 Task: Assign nikrathi889@gmail.com as Assignee of Issue Issue0000000049 in Backlog  in Scrum Project Project0000000010 in Jira. Assign nikrathi889@gmail.com as Assignee of Issue Issue0000000050 in Backlog  in Scrum Project Project0000000010 in Jira. Create a Sprint called Sprint0000000025 in Scrum Project Project0000000009 in Jira. Create a Sprint called Sprint0000000026 in Scrum Project Project0000000009 in Jira. Create a Sprint called Sprint0000000027 in Scrum Project Project0000000009 in Jira
Action: Mouse moved to (352, 435)
Screenshot: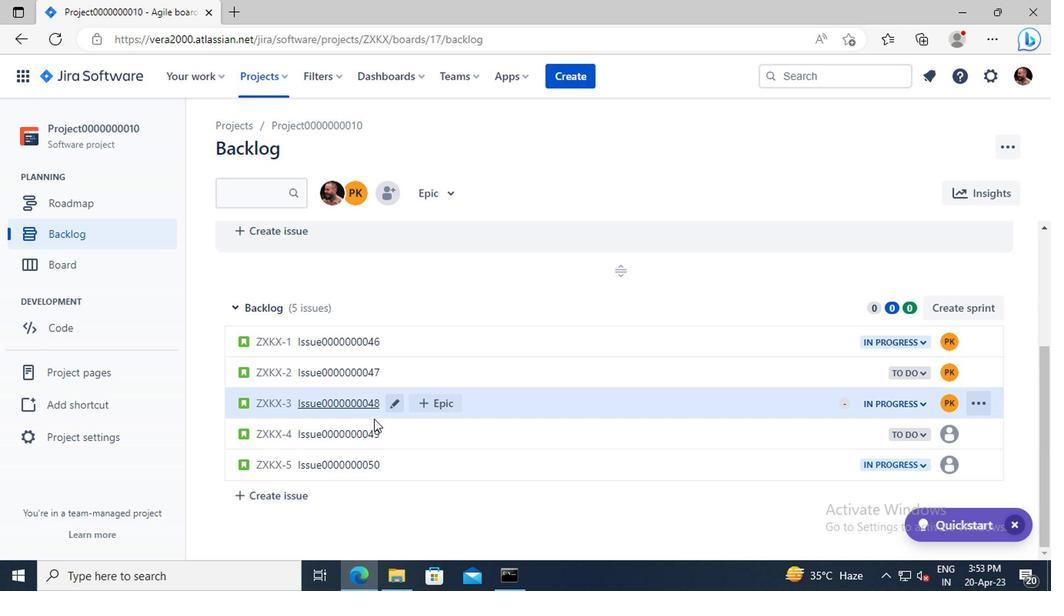 
Action: Mouse pressed left at (352, 435)
Screenshot: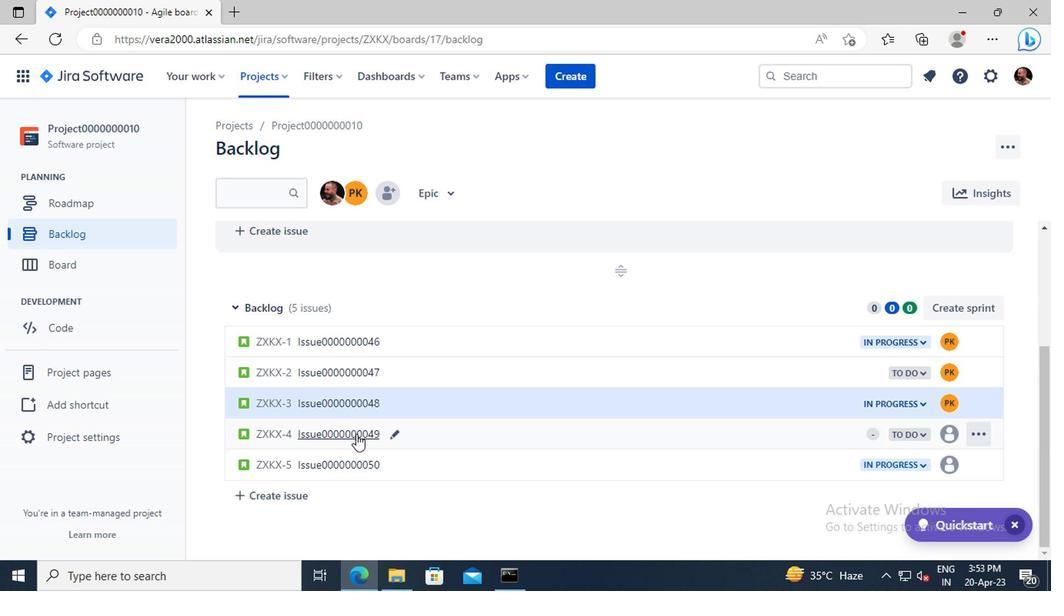 
Action: Mouse moved to (870, 313)
Screenshot: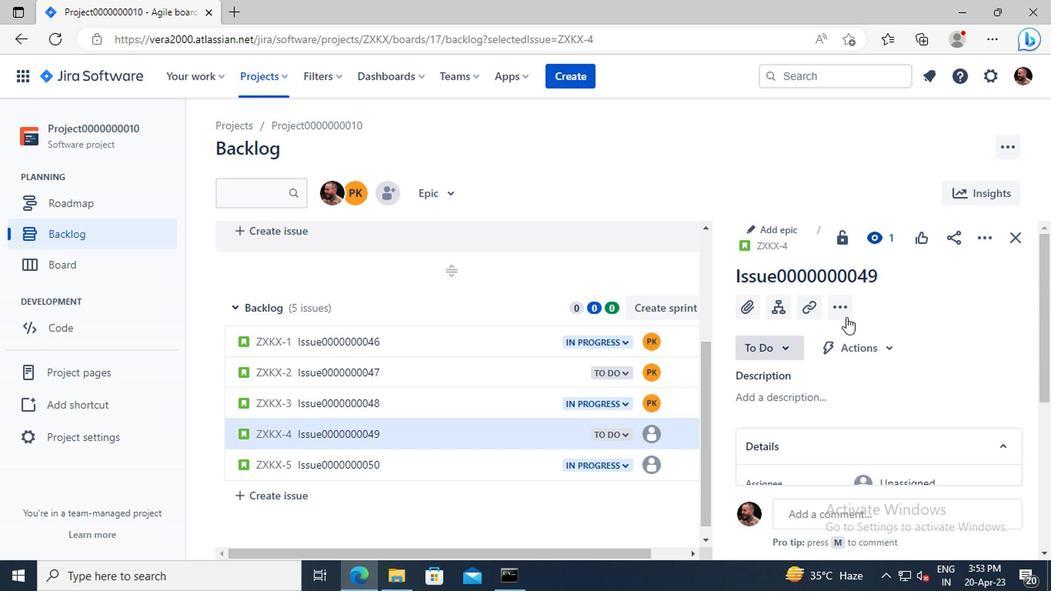 
Action: Mouse scrolled (870, 312) with delta (0, -1)
Screenshot: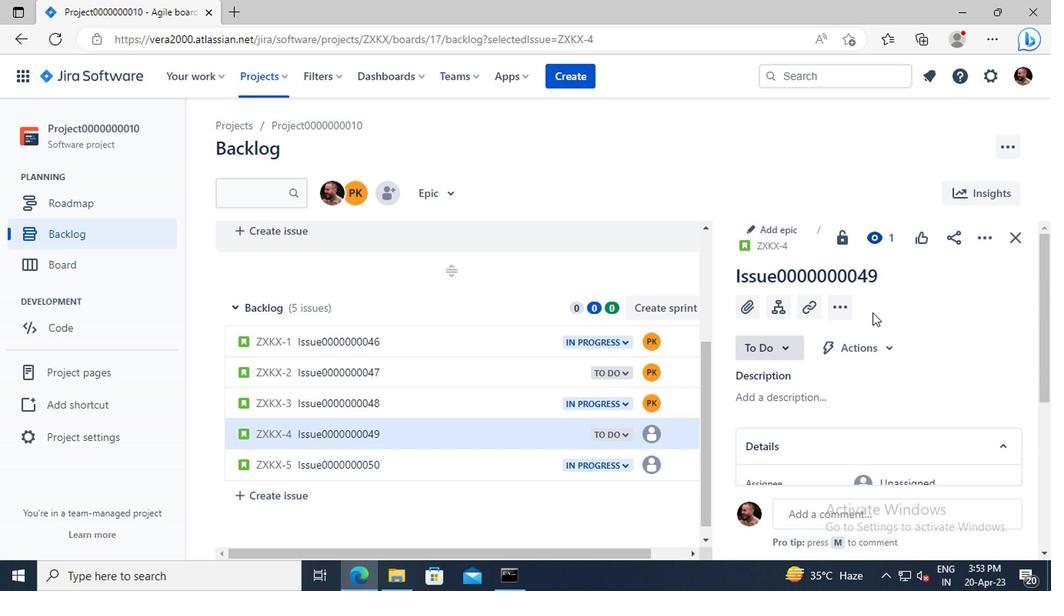 
Action: Mouse scrolled (870, 312) with delta (0, -1)
Screenshot: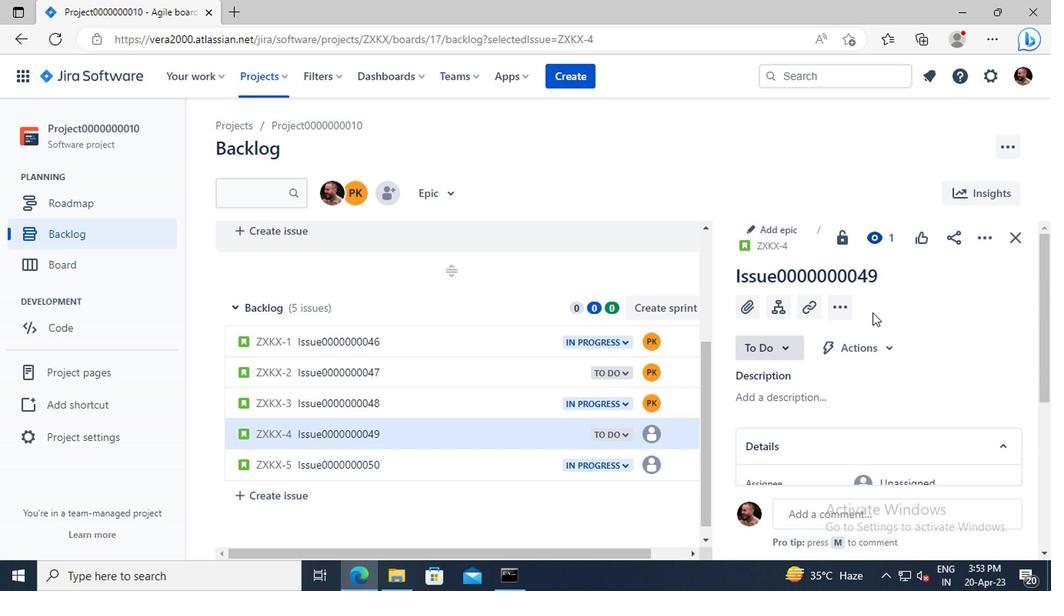 
Action: Mouse scrolled (870, 312) with delta (0, -1)
Screenshot: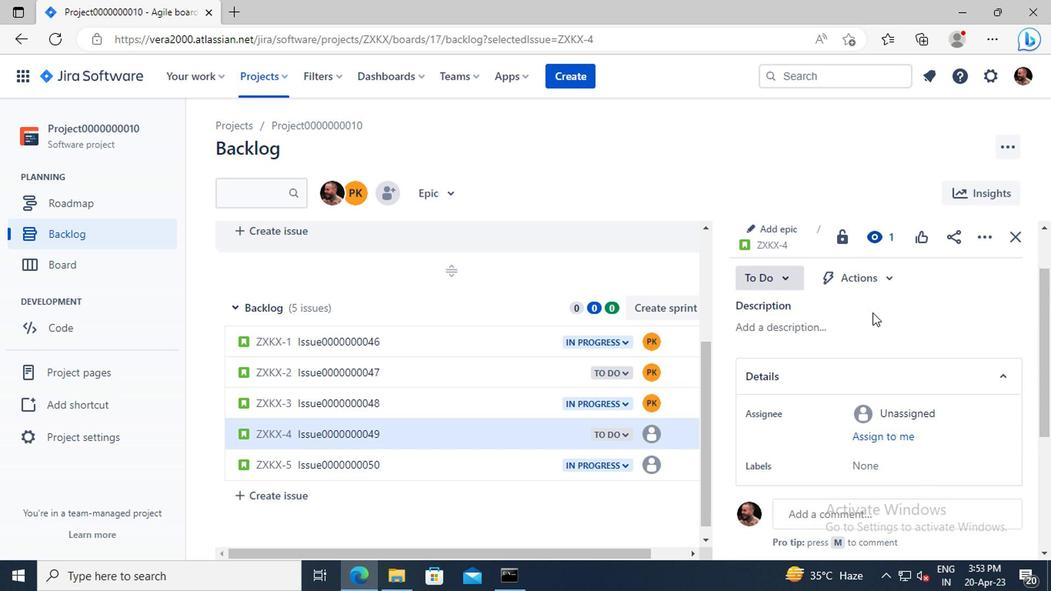 
Action: Mouse moved to (880, 330)
Screenshot: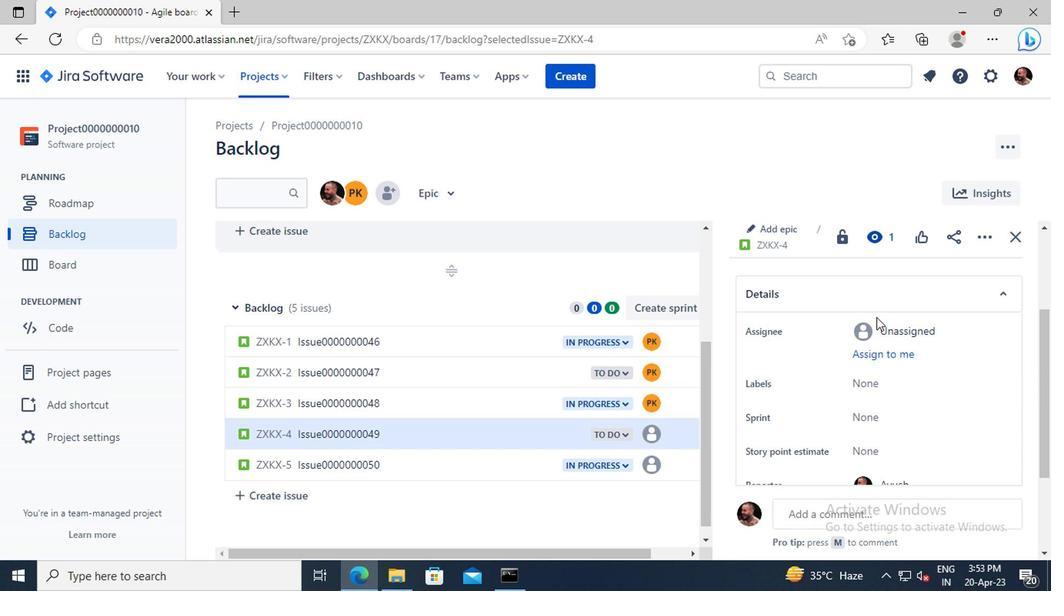 
Action: Mouse pressed left at (880, 330)
Screenshot: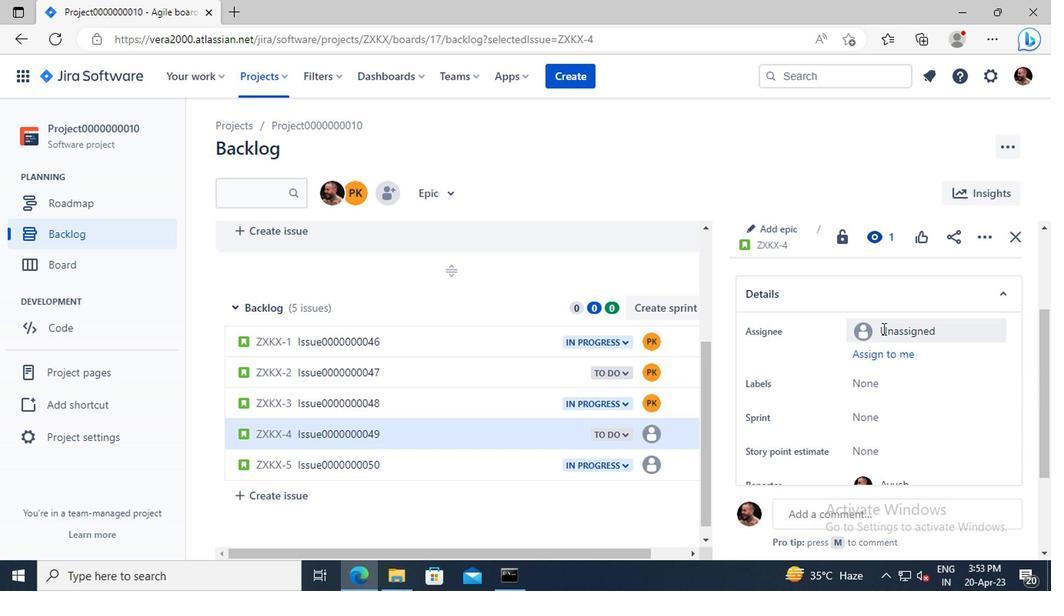 
Action: Key pressed nikhil
Screenshot: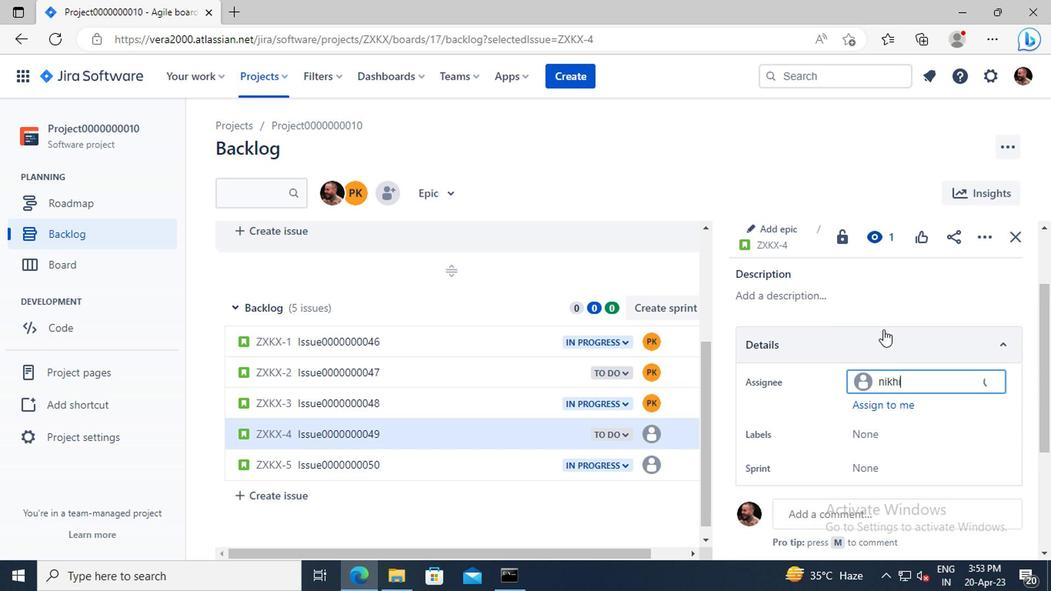 
Action: Mouse moved to (911, 421)
Screenshot: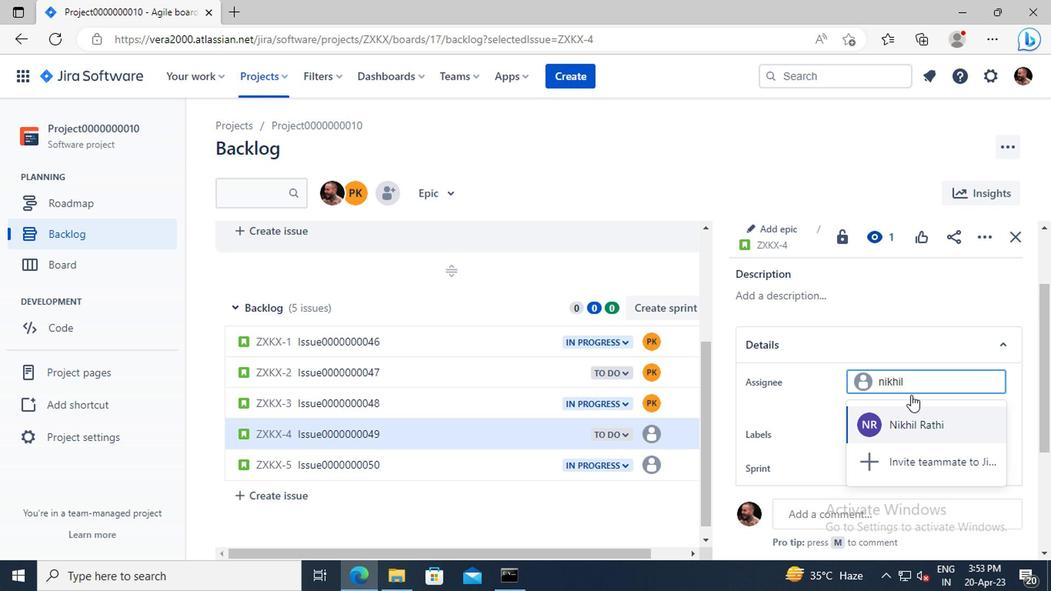 
Action: Mouse pressed left at (911, 421)
Screenshot: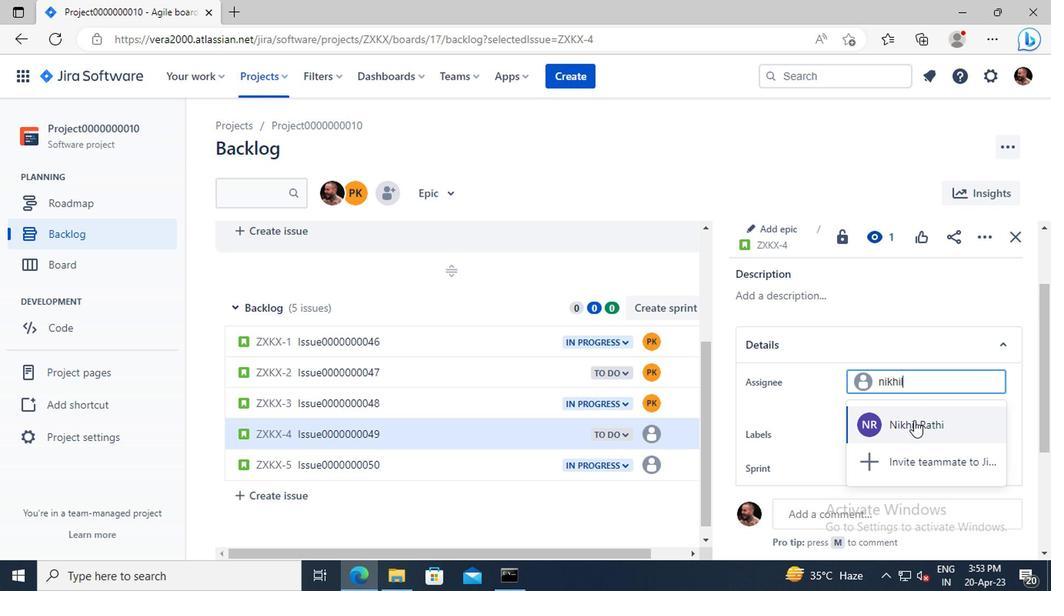 
Action: Mouse moved to (343, 465)
Screenshot: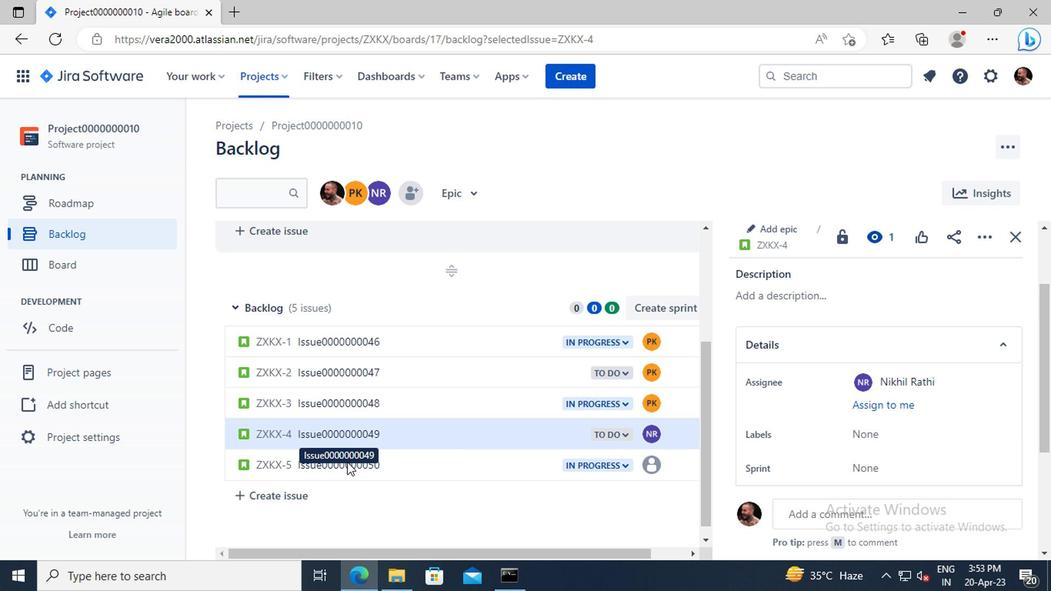 
Action: Mouse pressed left at (343, 465)
Screenshot: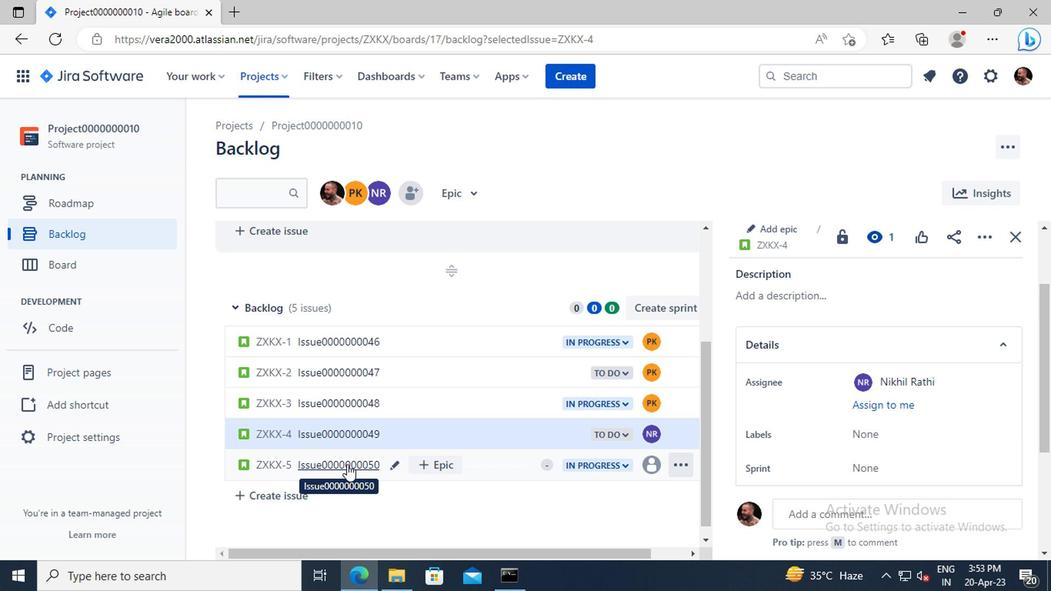 
Action: Mouse moved to (834, 345)
Screenshot: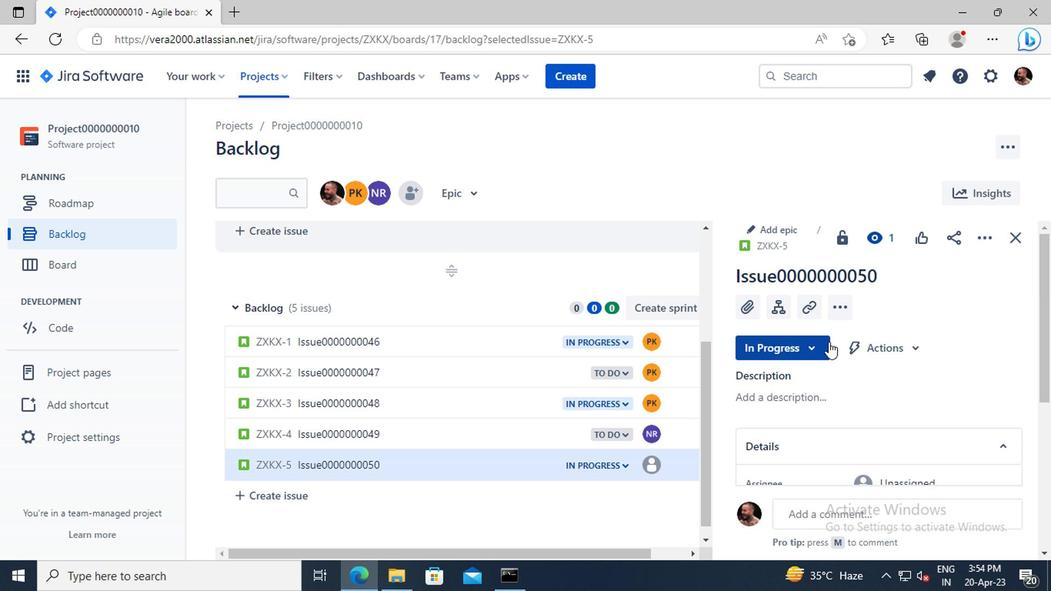 
Action: Mouse scrolled (834, 345) with delta (0, 0)
Screenshot: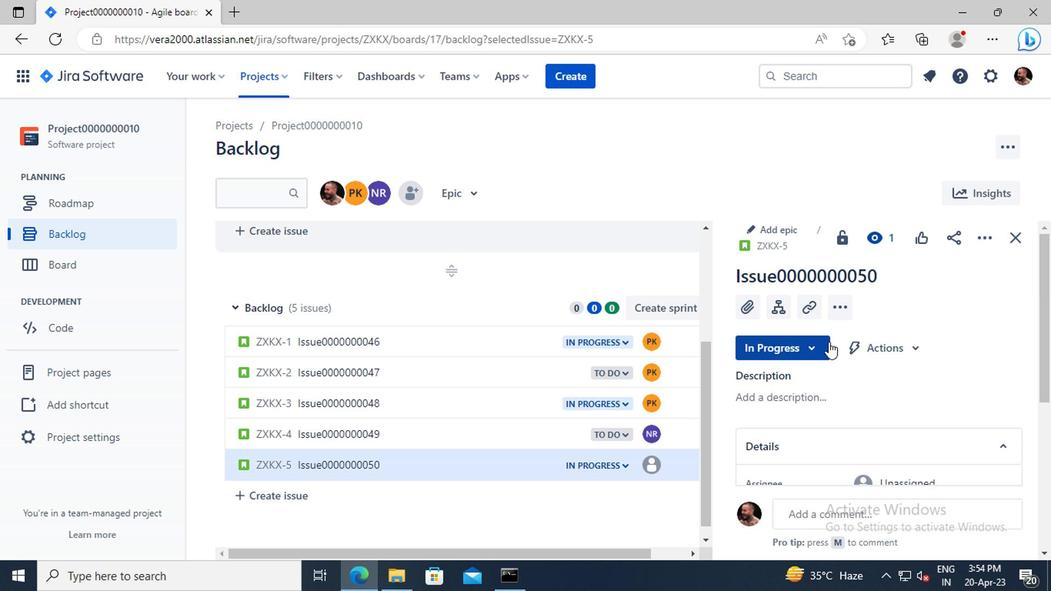 
Action: Mouse moved to (835, 346)
Screenshot: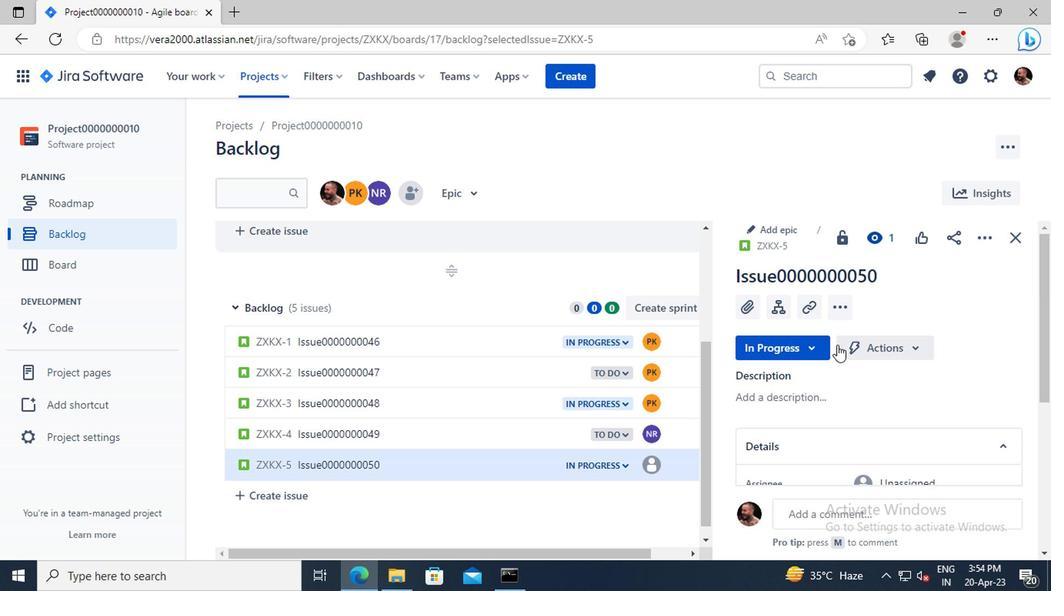 
Action: Mouse scrolled (835, 345) with delta (0, -1)
Screenshot: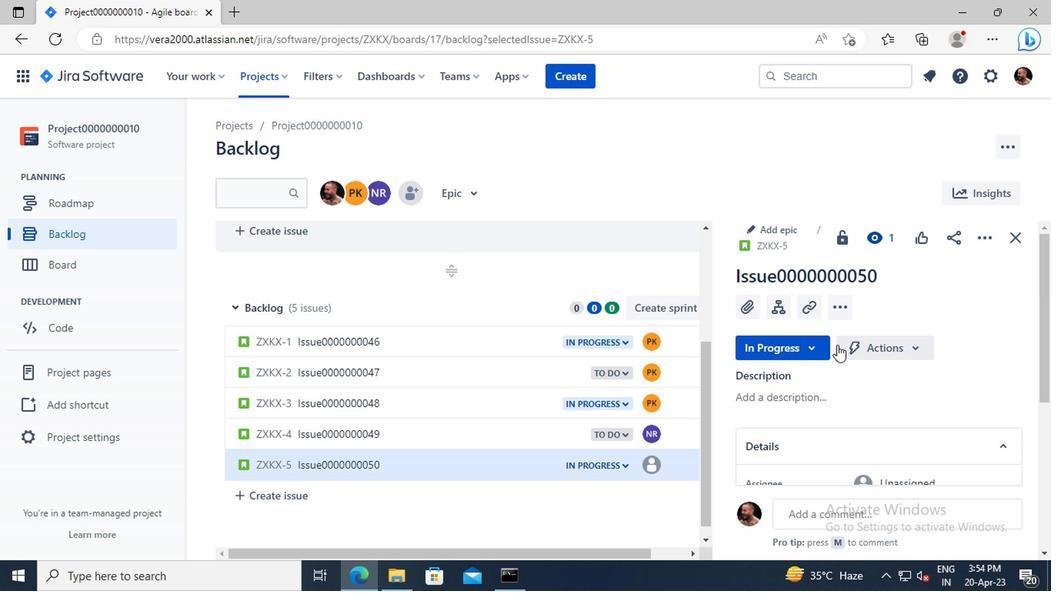 
Action: Mouse moved to (884, 379)
Screenshot: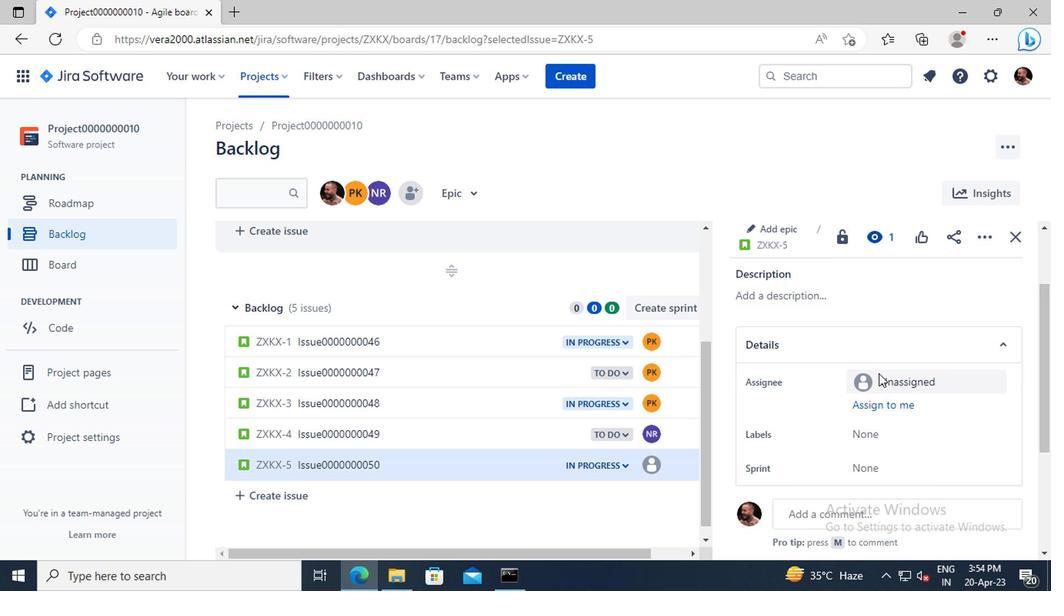 
Action: Mouse pressed left at (884, 379)
Screenshot: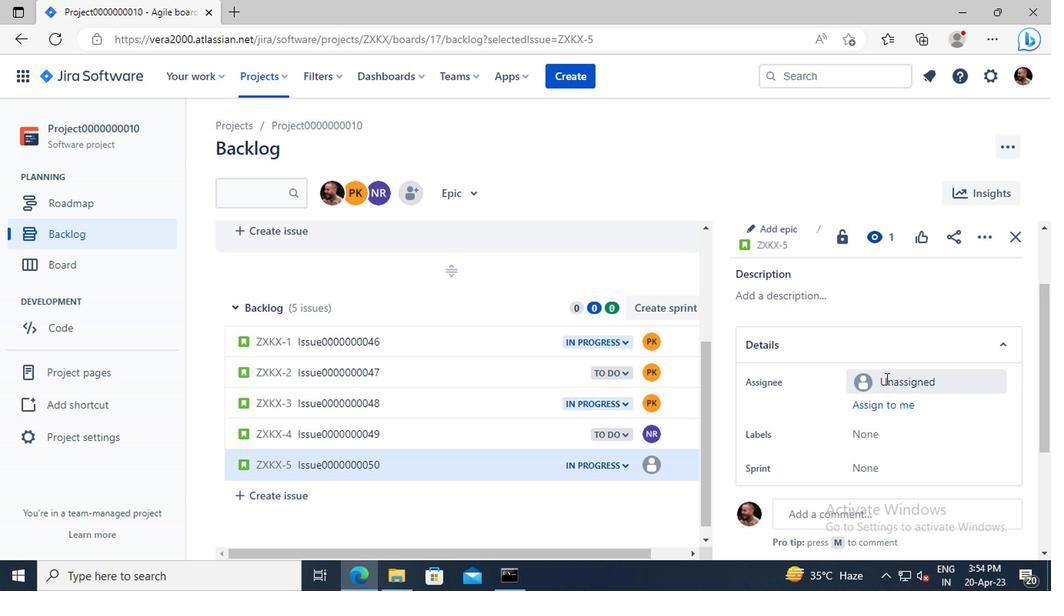 
Action: Key pressed n
Screenshot: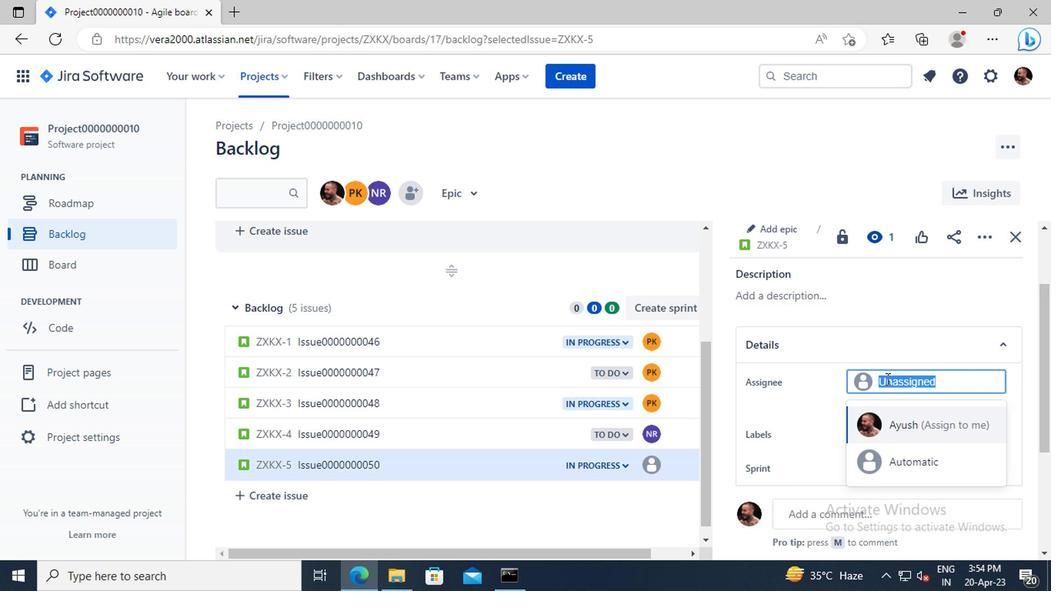 
Action: Mouse moved to (873, 379)
Screenshot: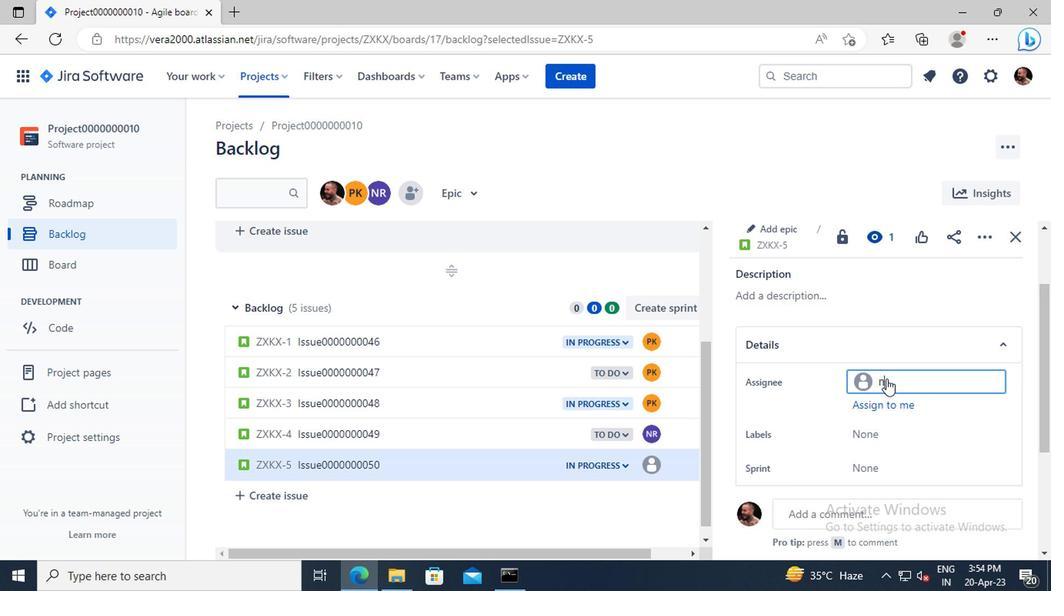
Action: Key pressed i
Screenshot: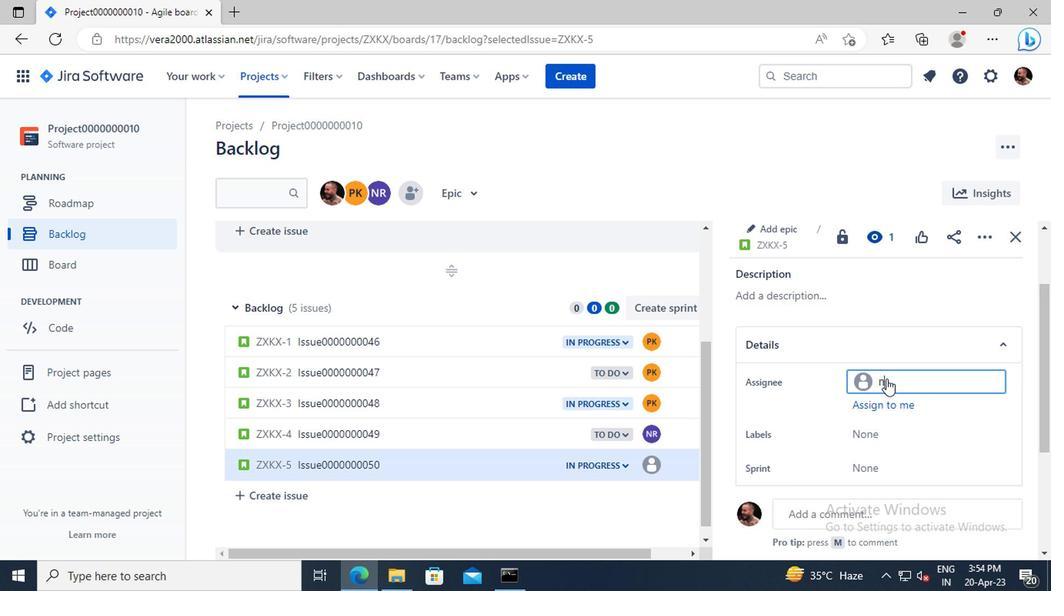 
Action: Mouse moved to (871, 378)
Screenshot: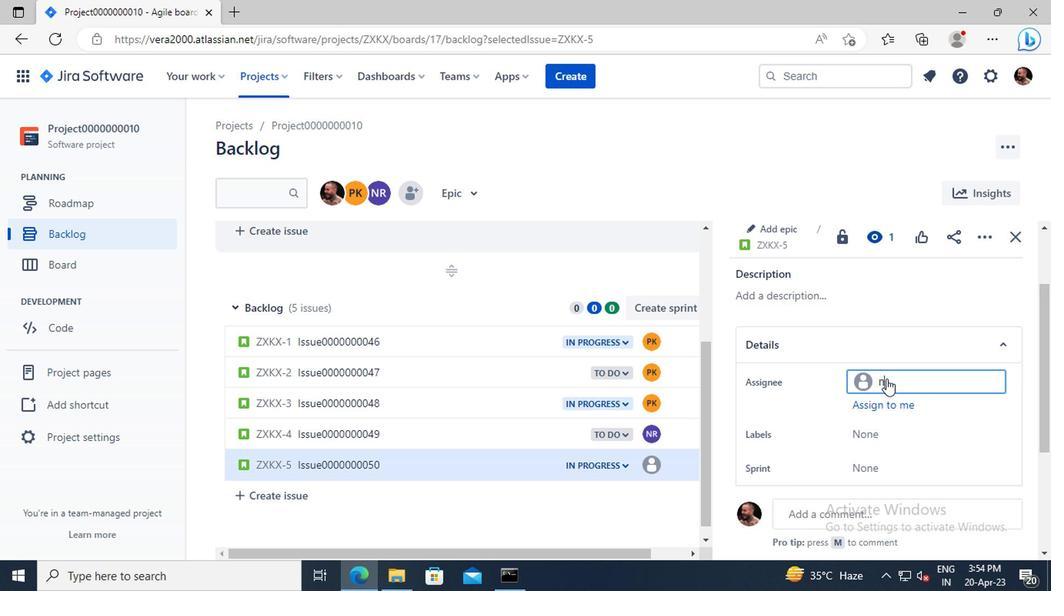 
Action: Key pressed khil
Screenshot: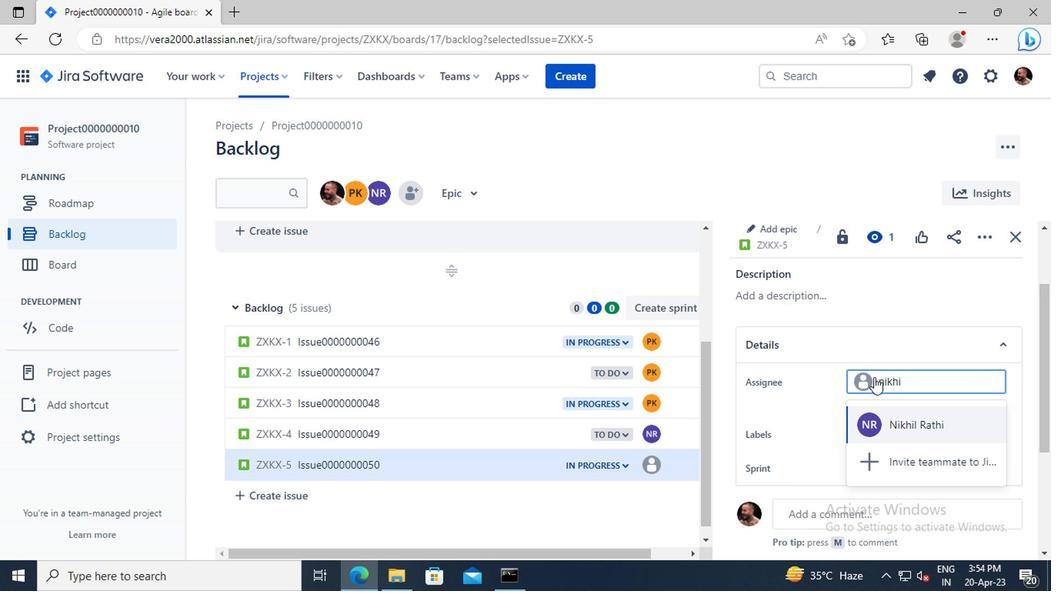 
Action: Mouse moved to (908, 424)
Screenshot: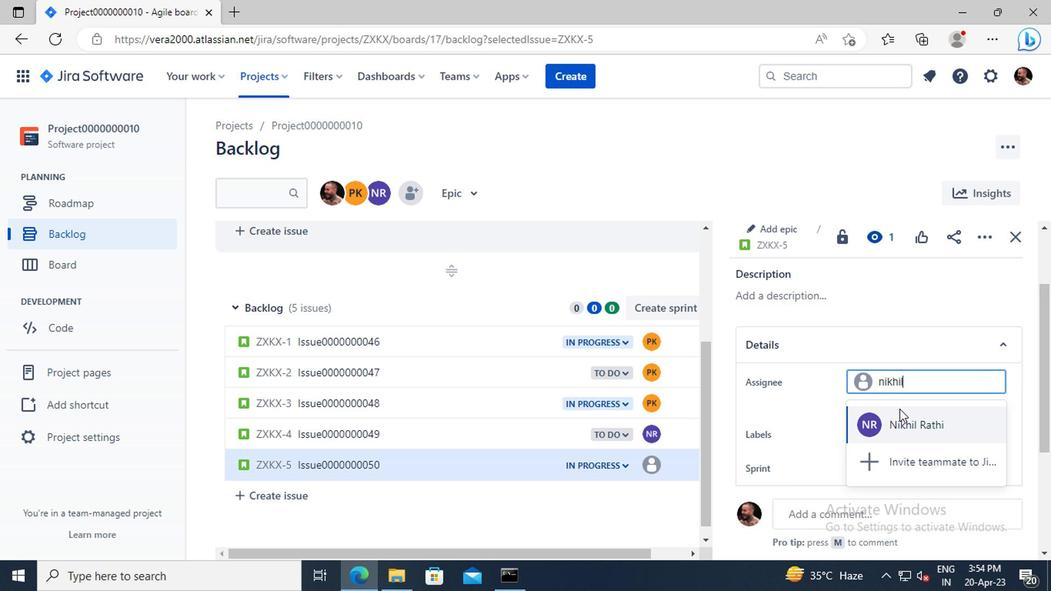 
Action: Mouse pressed left at (908, 424)
Screenshot: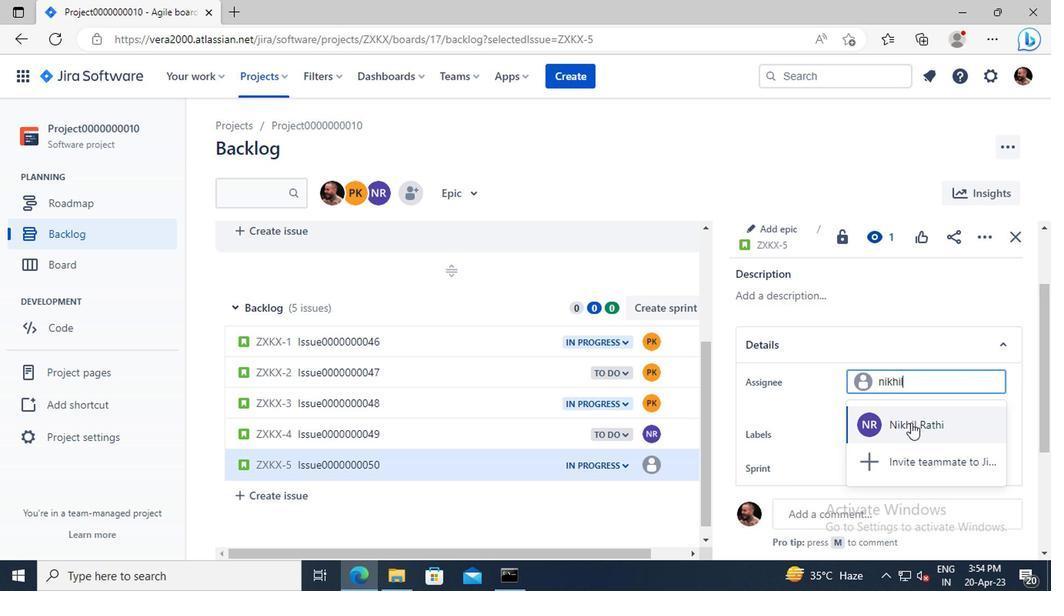 
Action: Mouse moved to (262, 77)
Screenshot: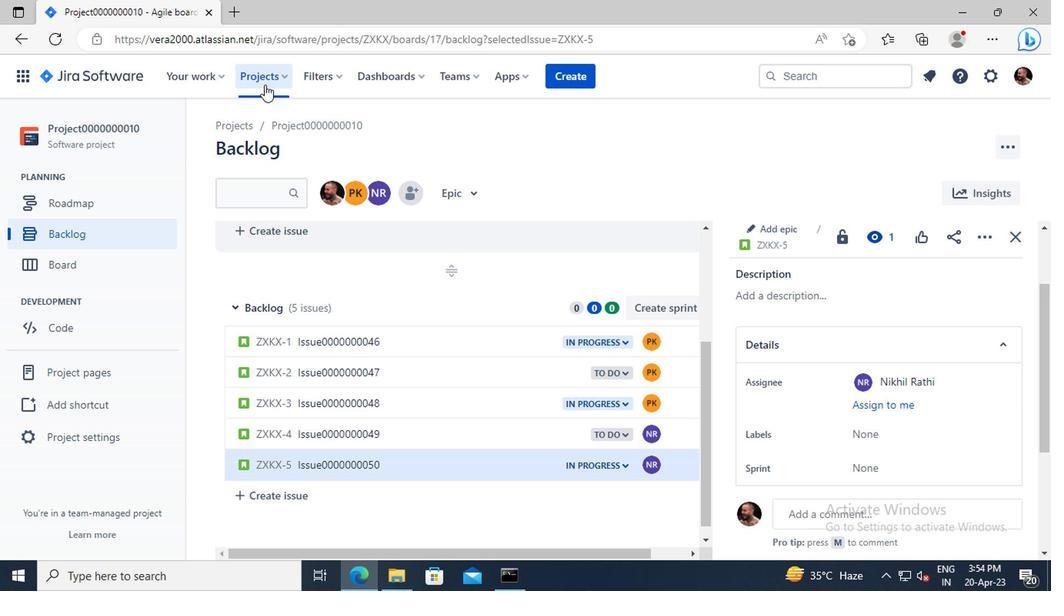 
Action: Mouse pressed left at (262, 77)
Screenshot: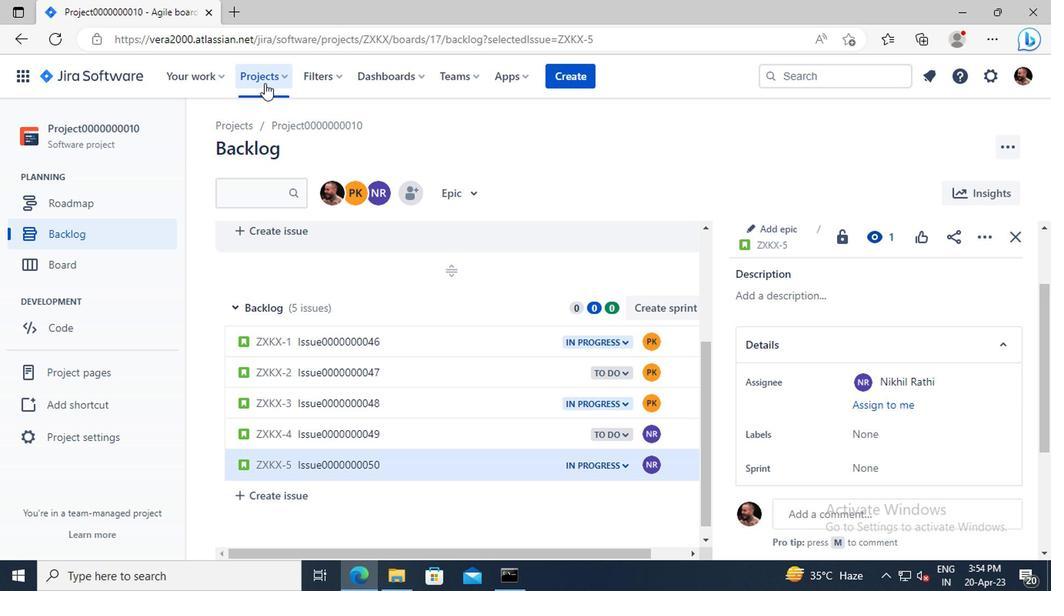 
Action: Mouse moved to (302, 185)
Screenshot: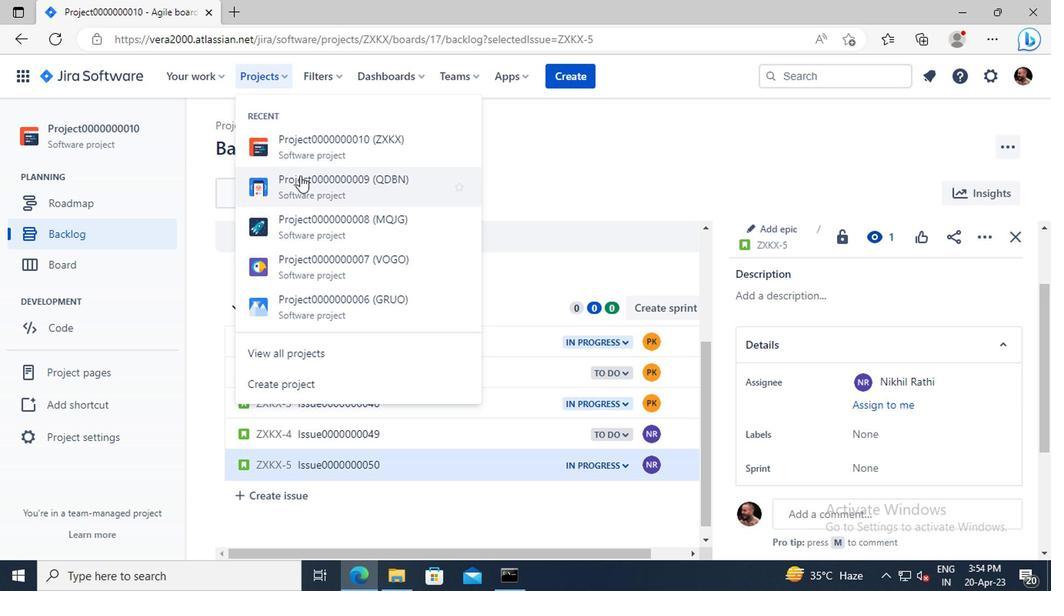 
Action: Mouse pressed left at (302, 185)
Screenshot: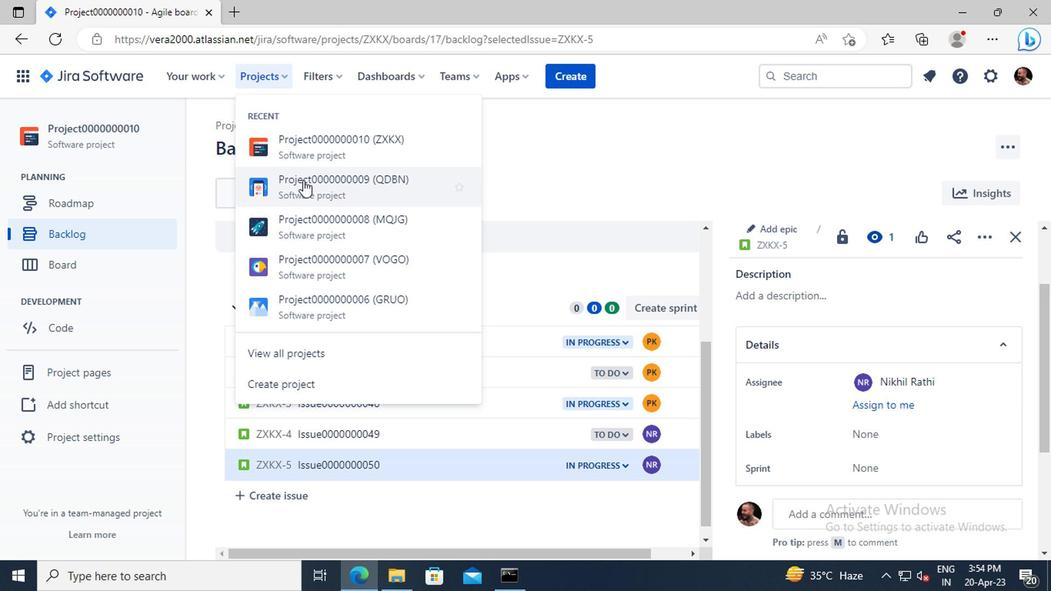 
Action: Mouse moved to (99, 233)
Screenshot: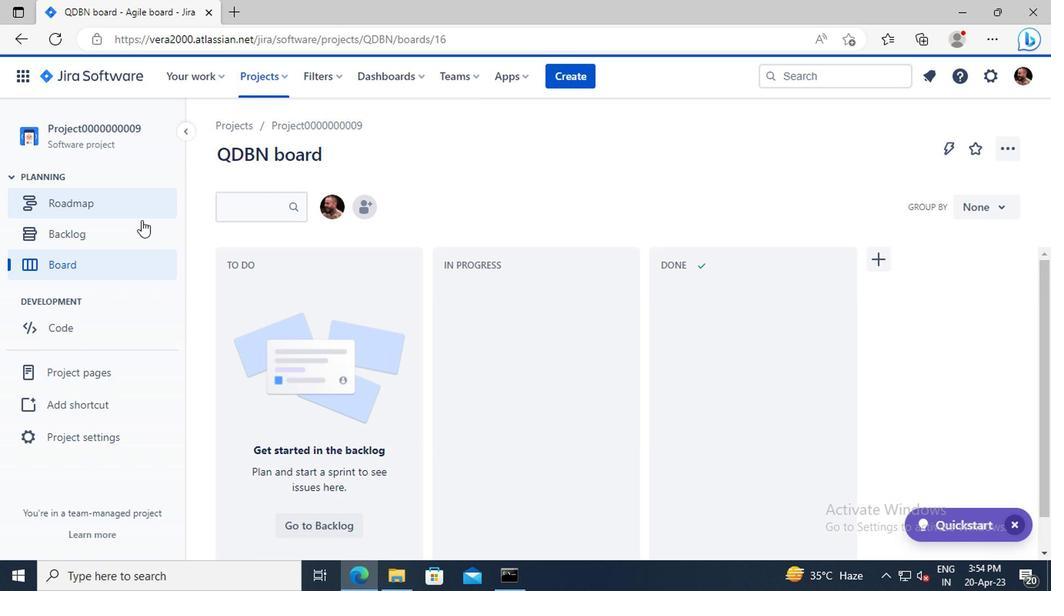 
Action: Mouse pressed left at (99, 233)
Screenshot: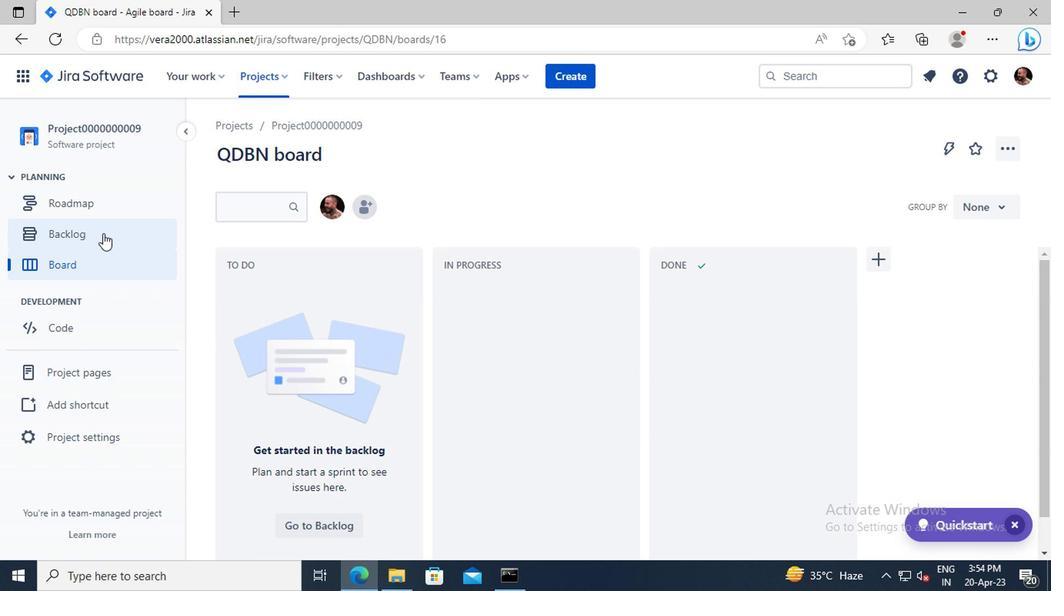 
Action: Mouse moved to (806, 288)
Screenshot: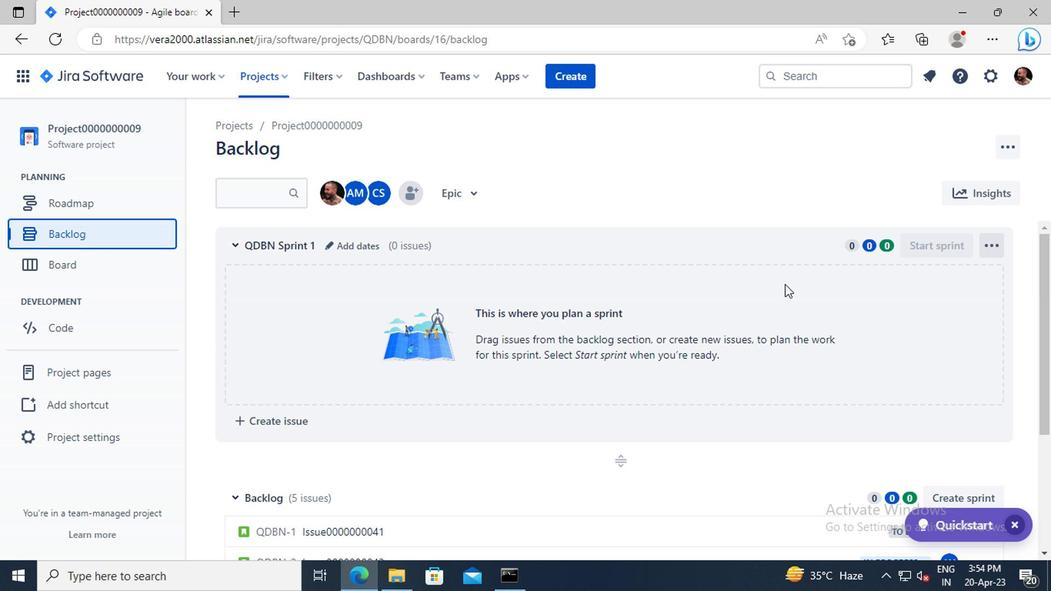 
Action: Mouse scrolled (806, 287) with delta (0, -1)
Screenshot: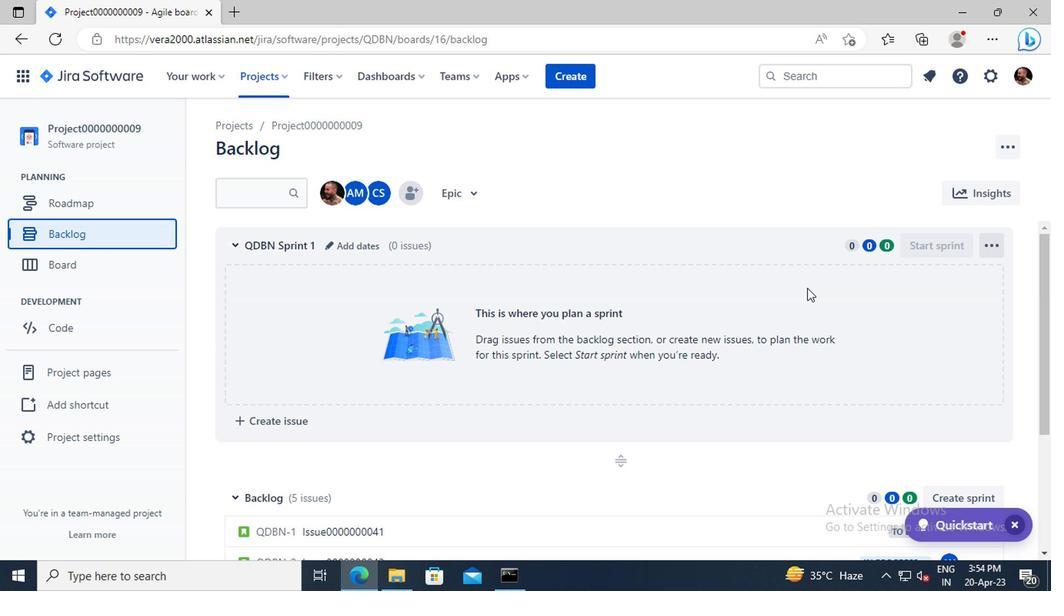 
Action: Mouse scrolled (806, 287) with delta (0, -1)
Screenshot: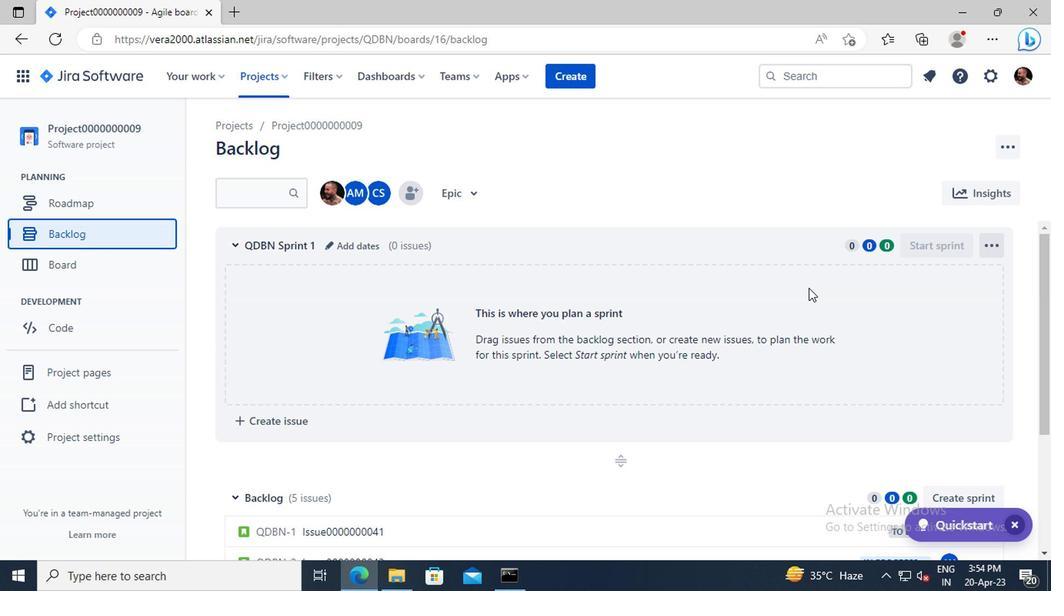 
Action: Mouse moved to (943, 397)
Screenshot: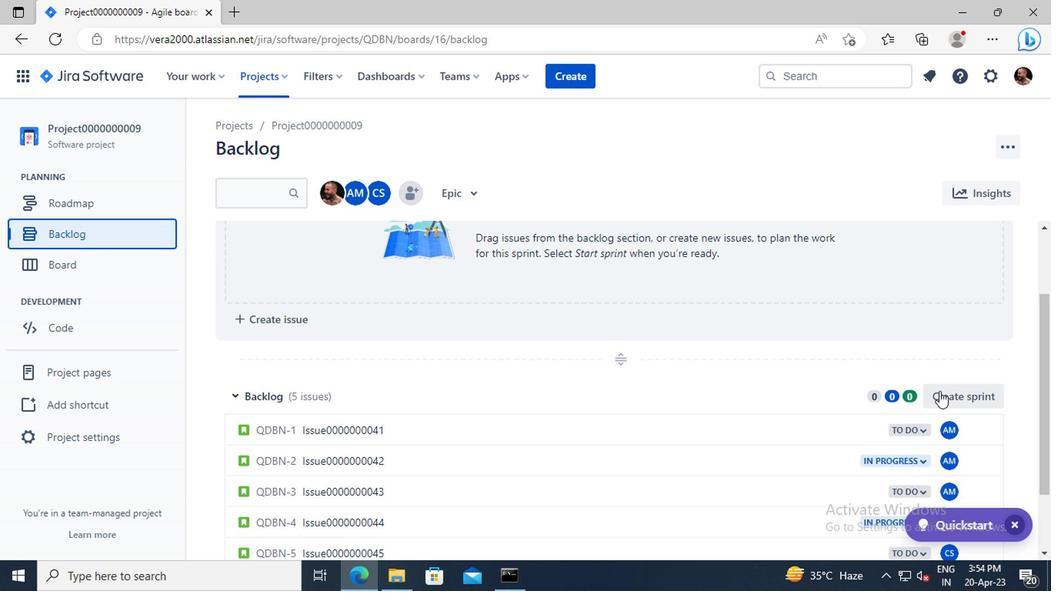 
Action: Mouse pressed left at (943, 397)
Screenshot: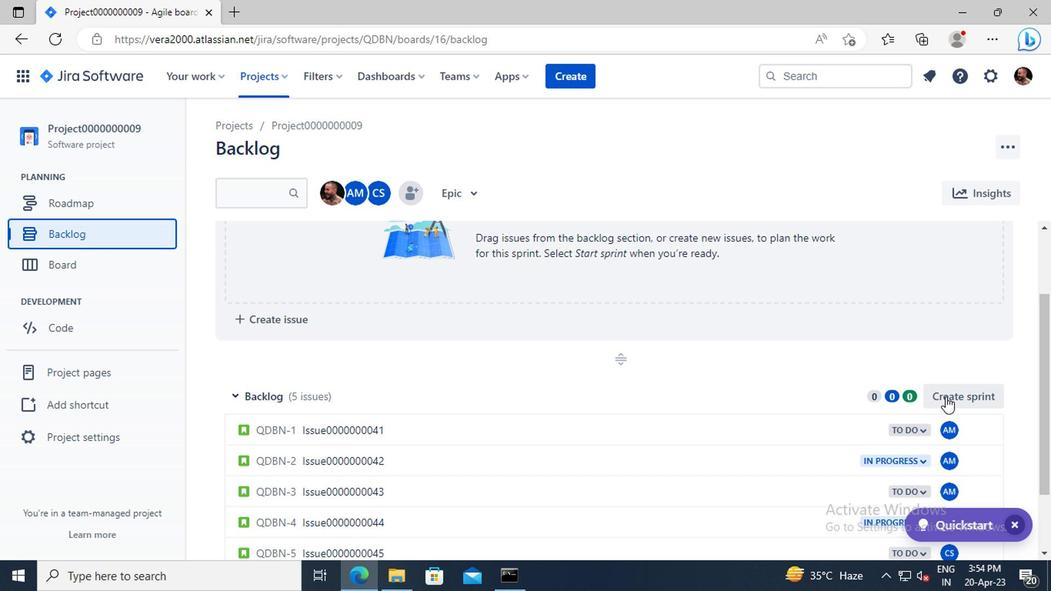 
Action: Mouse moved to (352, 396)
Screenshot: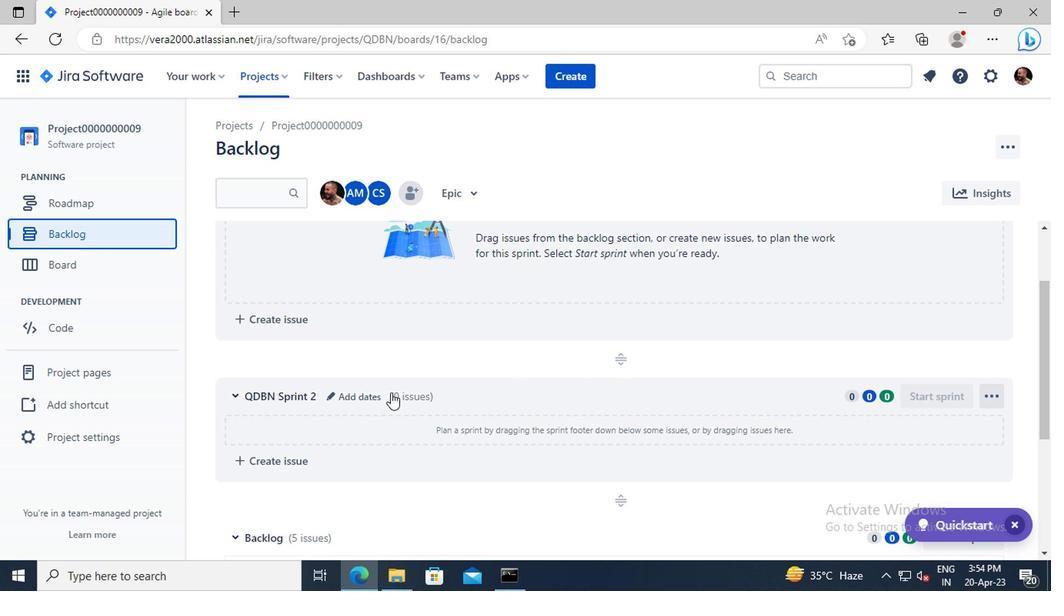 
Action: Mouse pressed left at (352, 396)
Screenshot: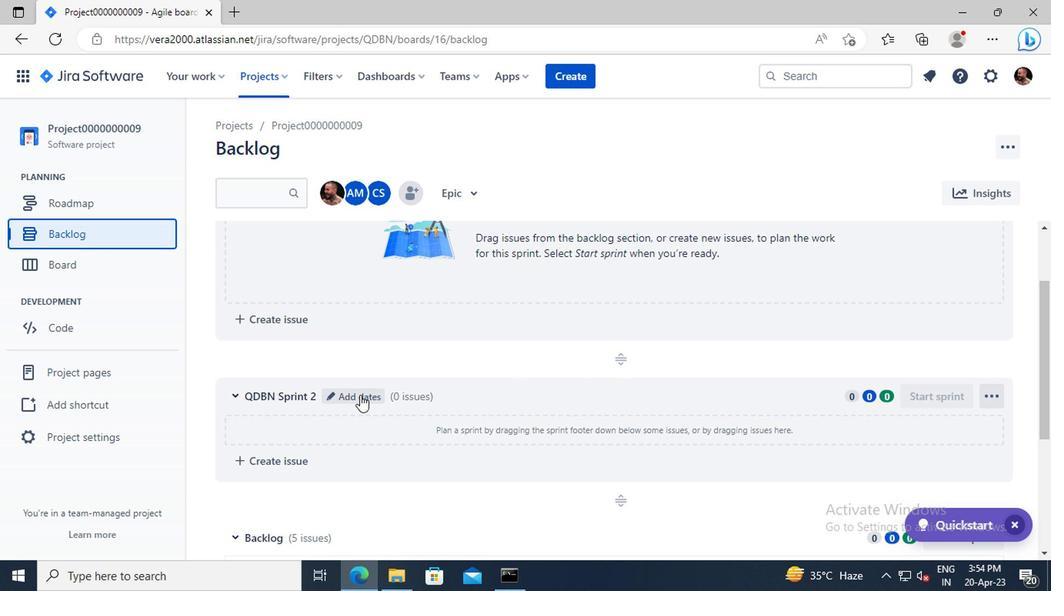 
Action: Mouse moved to (405, 197)
Screenshot: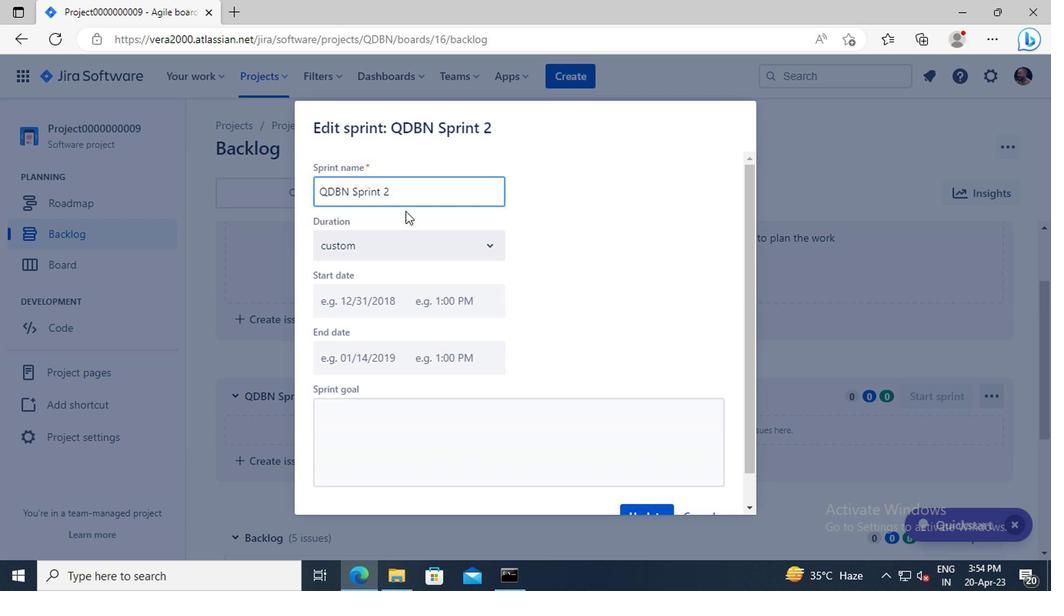 
Action: Mouse pressed left at (405, 197)
Screenshot: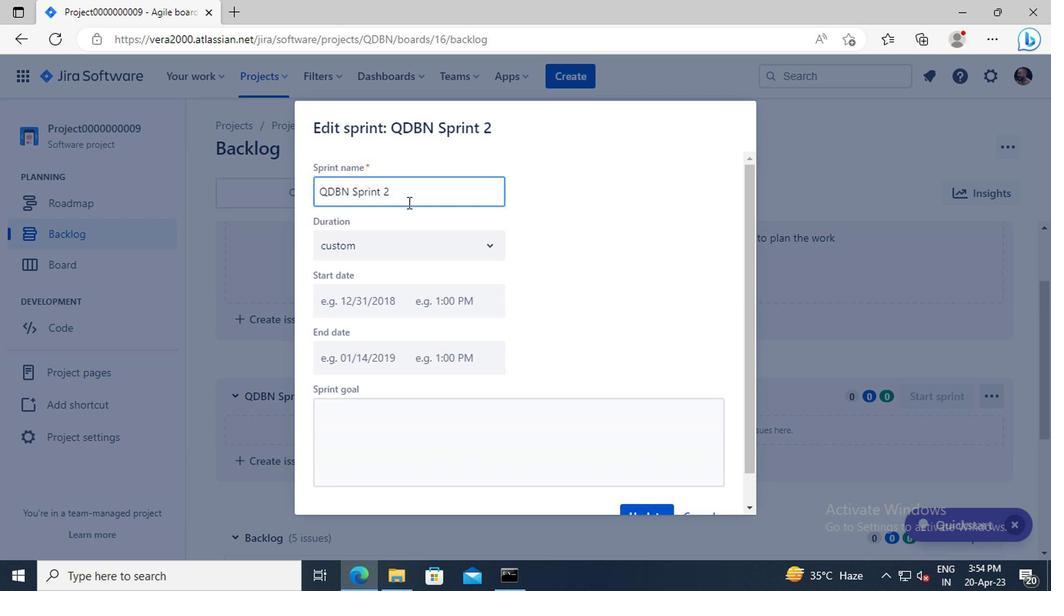 
Action: Key pressed <Key.backspace><Key.backspace><Key.backspace><Key.backspace><Key.backspace><Key.backspace><Key.backspace><Key.backspace><Key.backspace><Key.backspace><Key.backspace><Key.backspace><Key.backspace><Key.backspace><Key.backspace><Key.backspace><Key.backspace><Key.backspace><Key.backspace><Key.backspace><Key.backspace><Key.backspace><Key.shift_r>Sprint0000000025
Screenshot: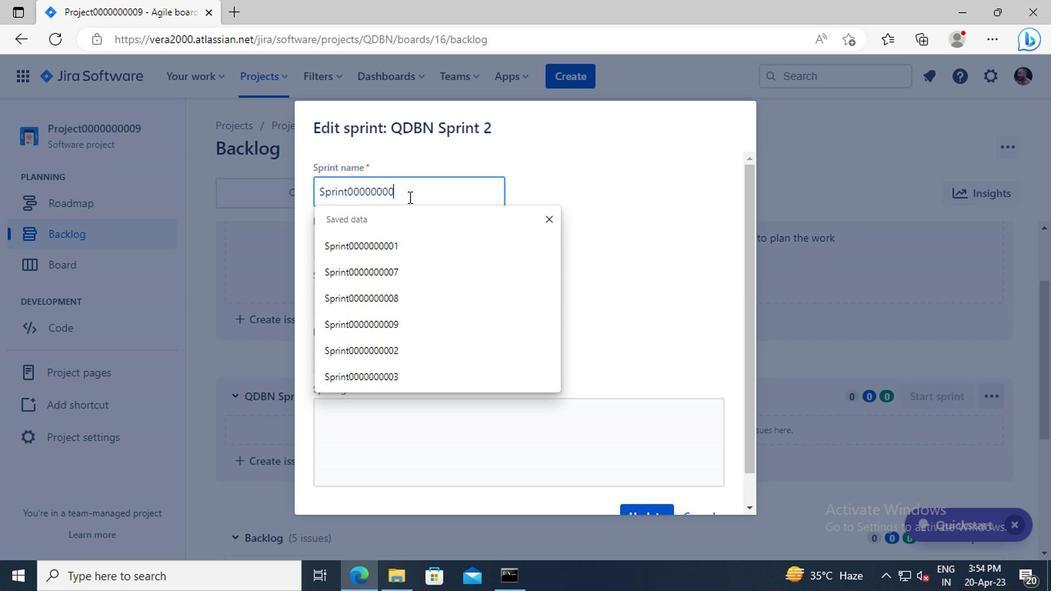 
Action: Mouse moved to (610, 301)
Screenshot: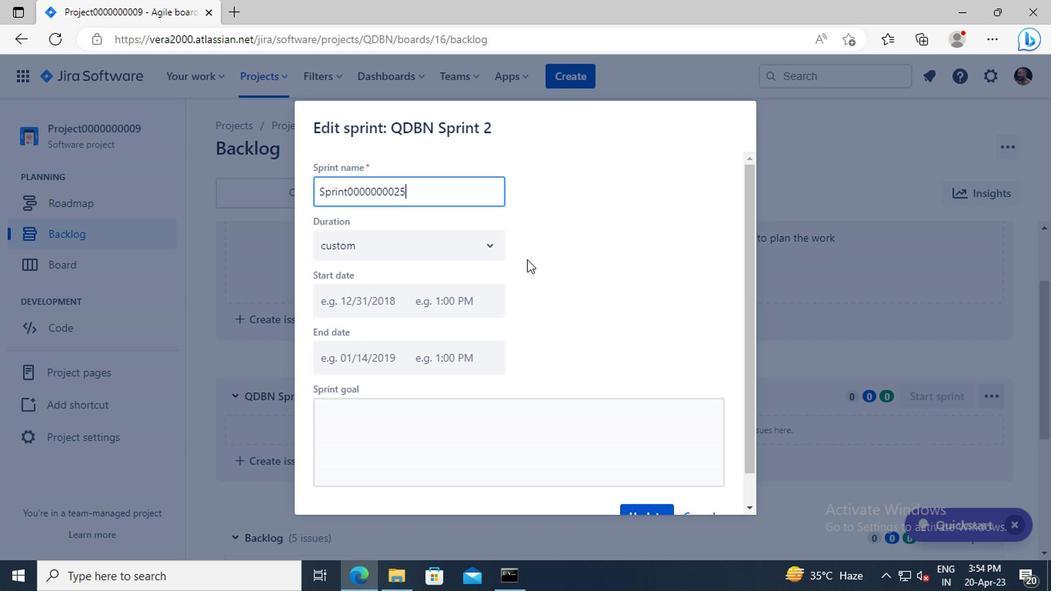 
Action: Mouse scrolled (610, 300) with delta (0, -1)
Screenshot: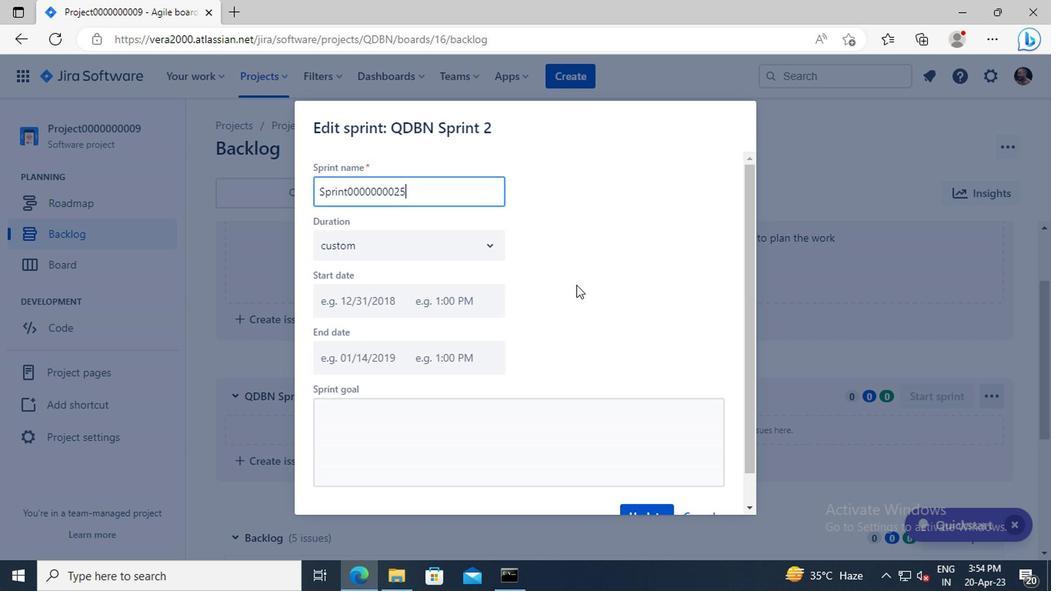 
Action: Mouse scrolled (610, 300) with delta (0, -1)
Screenshot: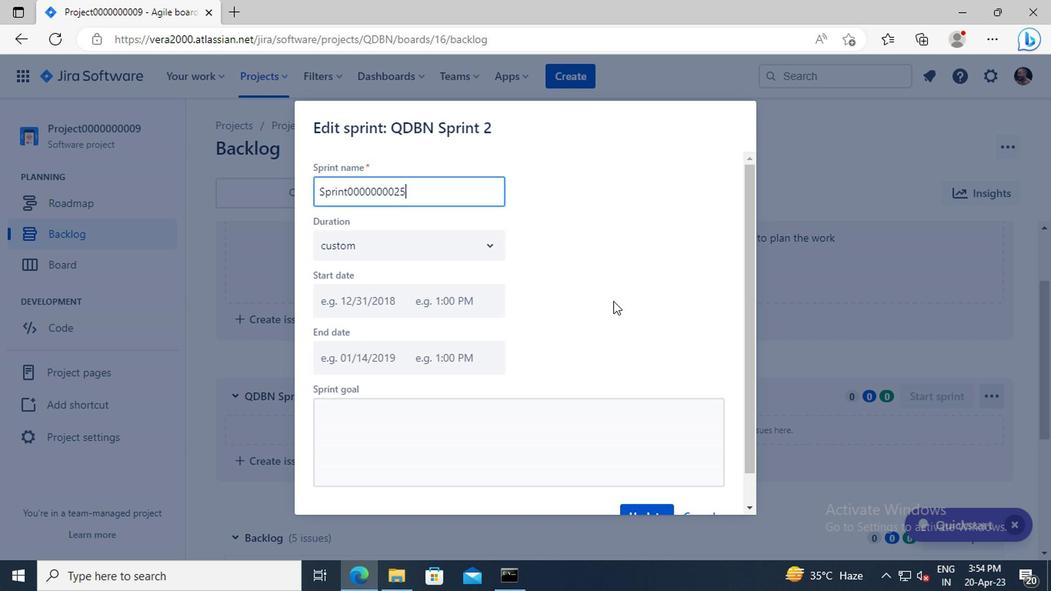 
Action: Mouse moved to (649, 483)
Screenshot: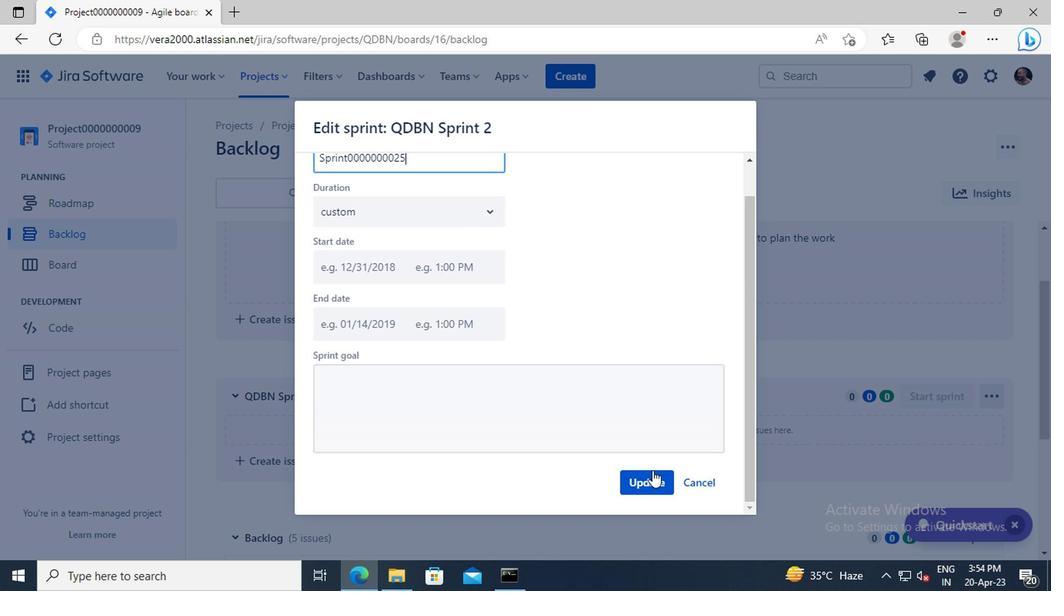 
Action: Mouse pressed left at (649, 483)
Screenshot: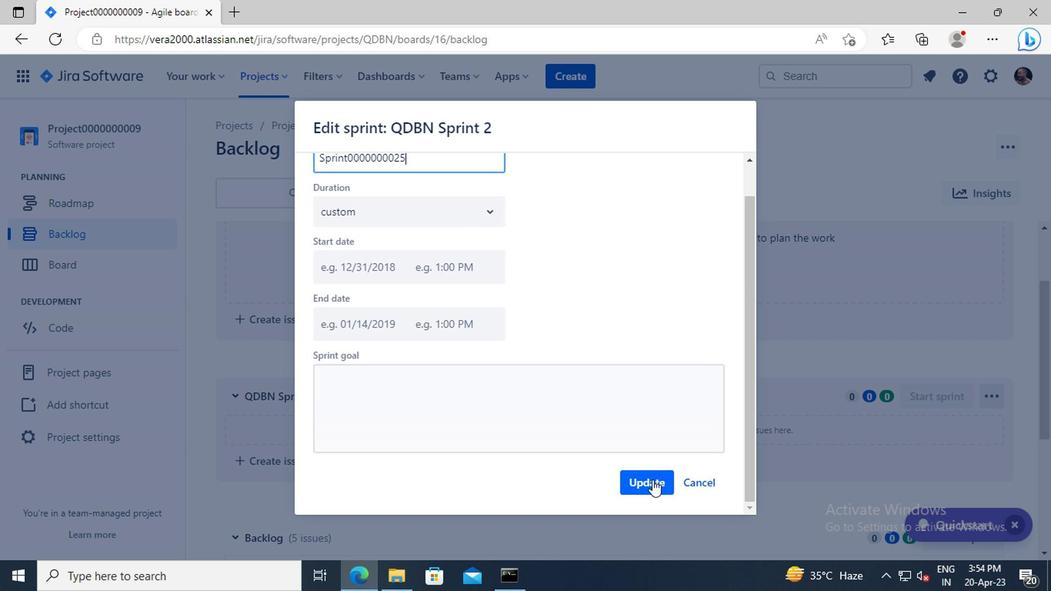 
Action: Mouse moved to (770, 421)
Screenshot: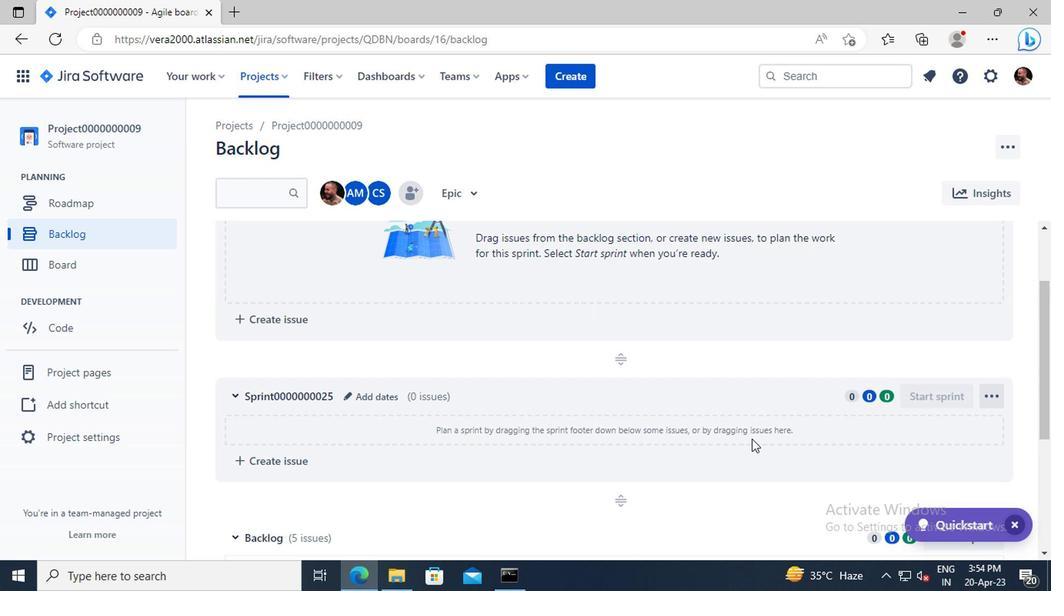 
Action: Mouse scrolled (770, 420) with delta (0, 0)
Screenshot: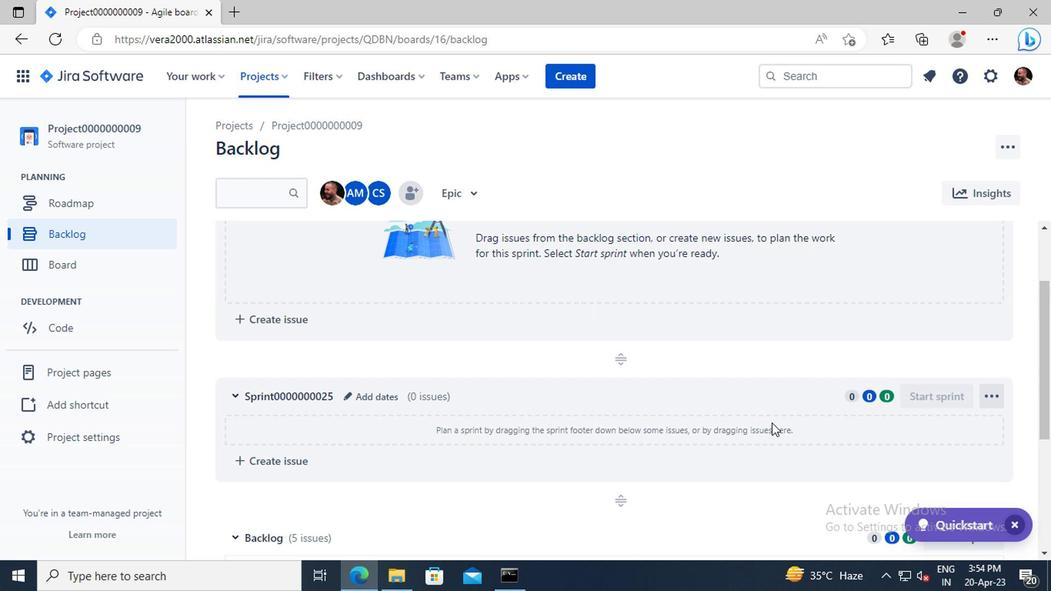 
Action: Mouse moved to (939, 487)
Screenshot: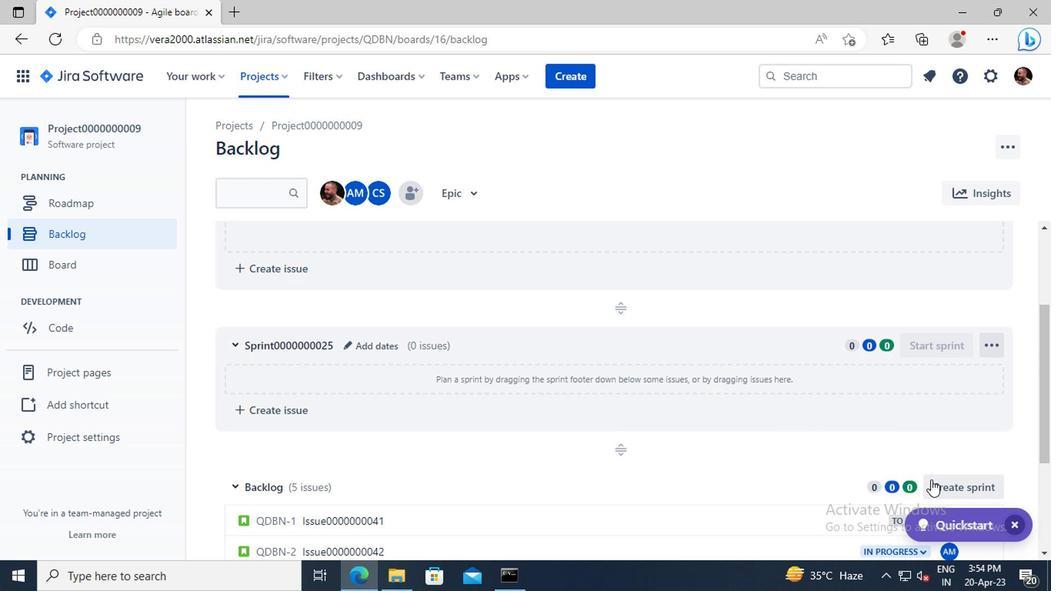 
Action: Mouse pressed left at (939, 487)
Screenshot: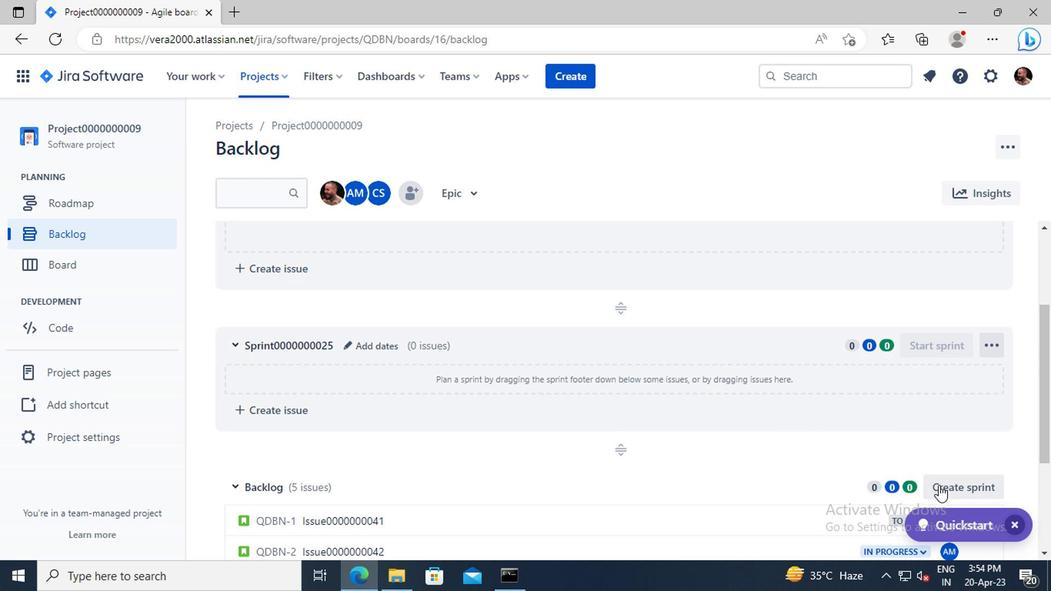 
Action: Mouse moved to (331, 484)
Screenshot: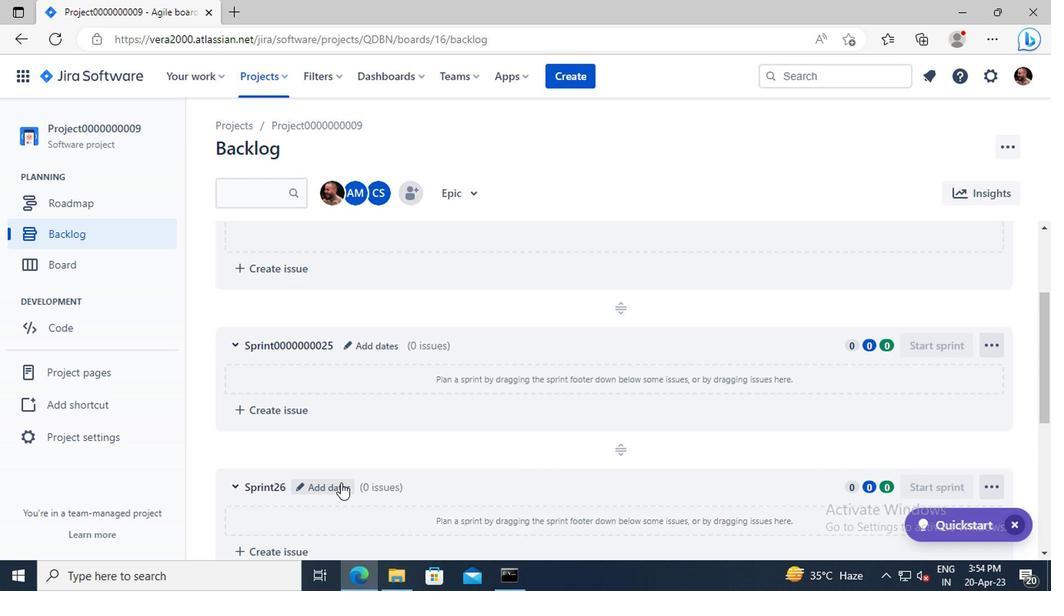 
Action: Mouse pressed left at (331, 484)
Screenshot: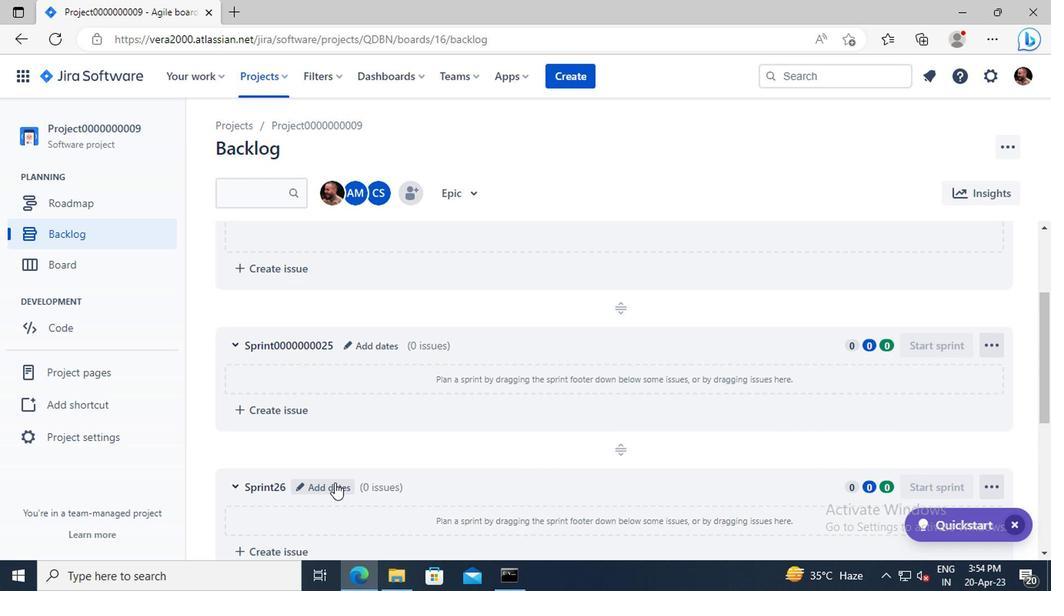 
Action: Mouse moved to (379, 196)
Screenshot: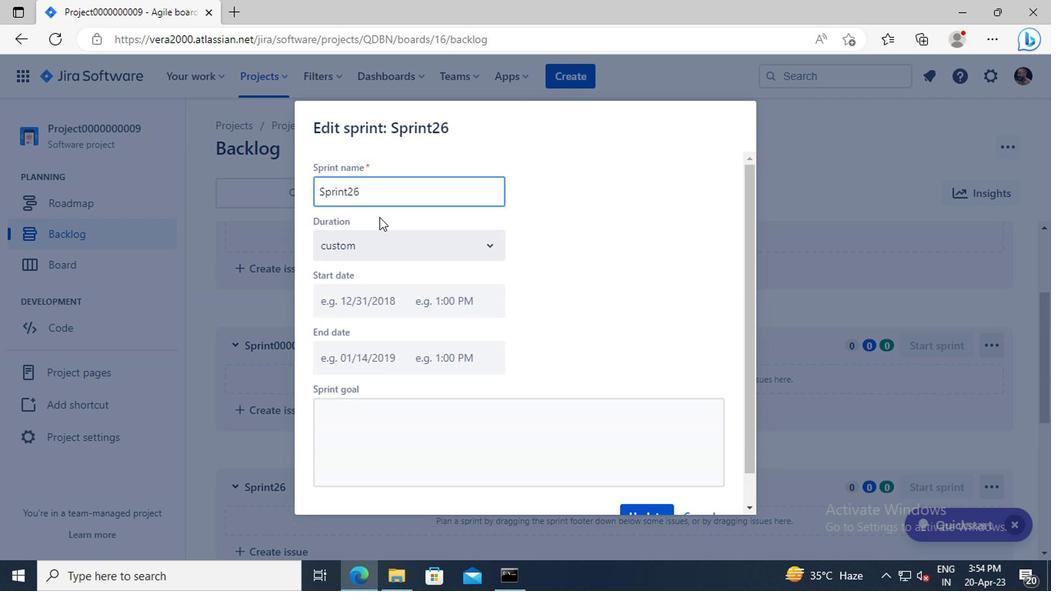 
Action: Mouse pressed left at (379, 196)
Screenshot: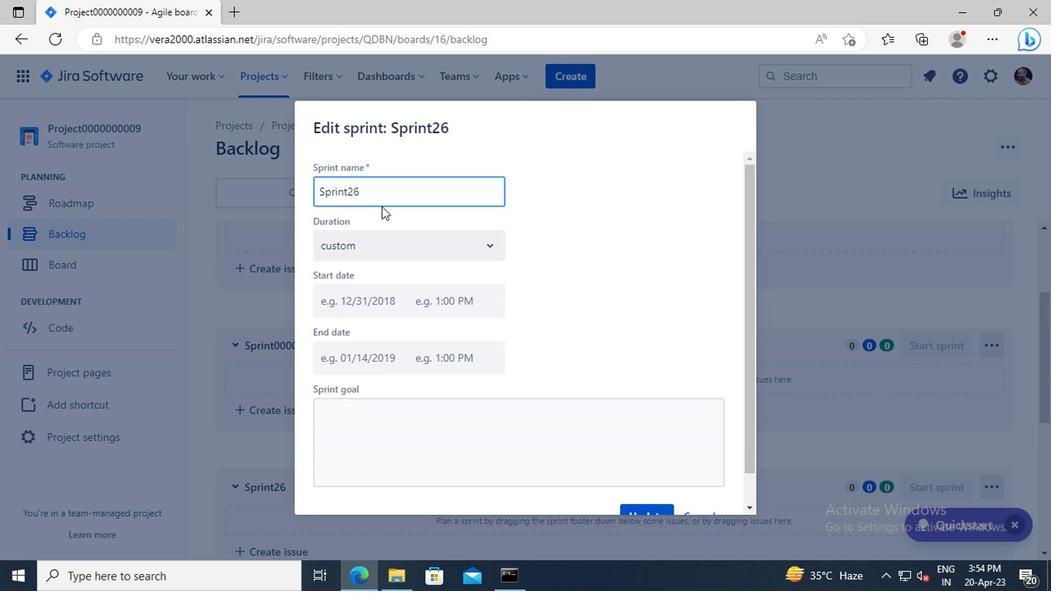 
Action: Key pressed <Key.backspace><Key.backspace><Key.backspace><Key.backspace><Key.backspace><Key.backspace><Key.backspace><Key.backspace><Key.backspace><Key.backspace><Key.backspace><Key.backspace><Key.backspace><Key.backspace><Key.backspace><Key.shift_r>Sprint0000000026
Screenshot: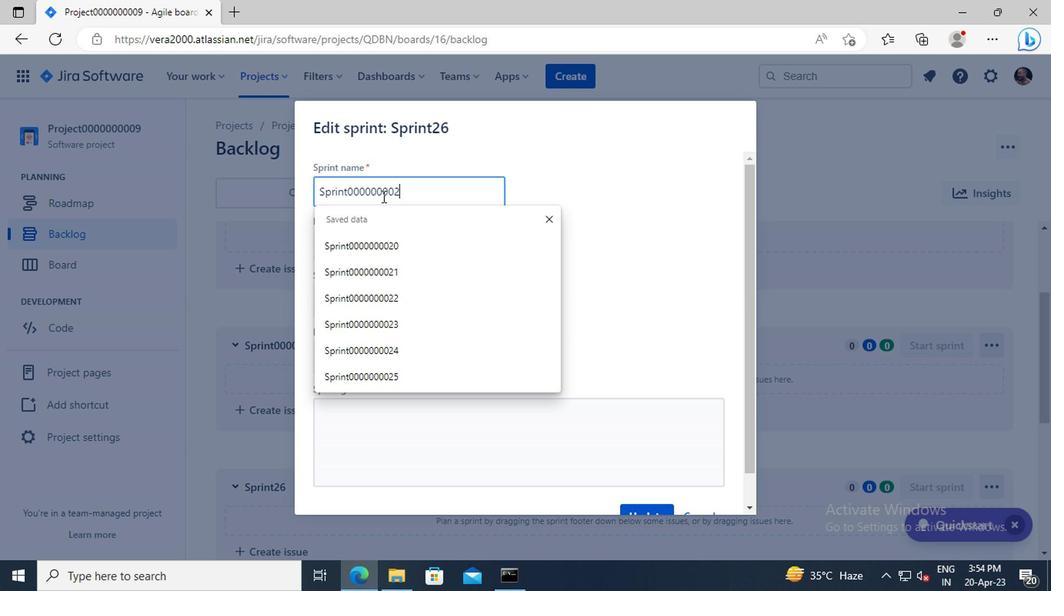 
Action: Mouse moved to (609, 313)
Screenshot: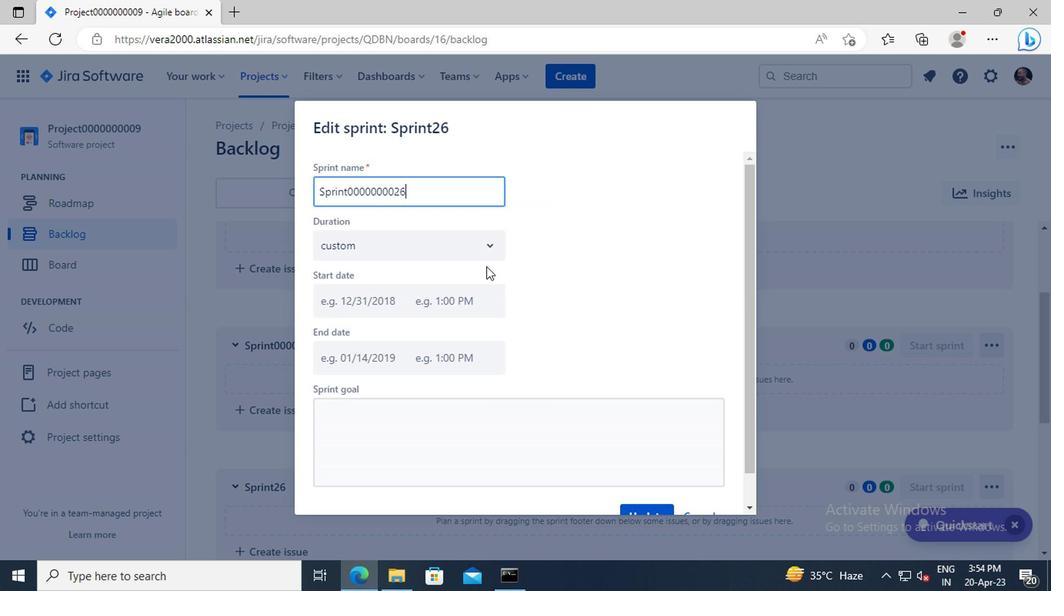 
Action: Mouse scrolled (609, 313) with delta (0, 0)
Screenshot: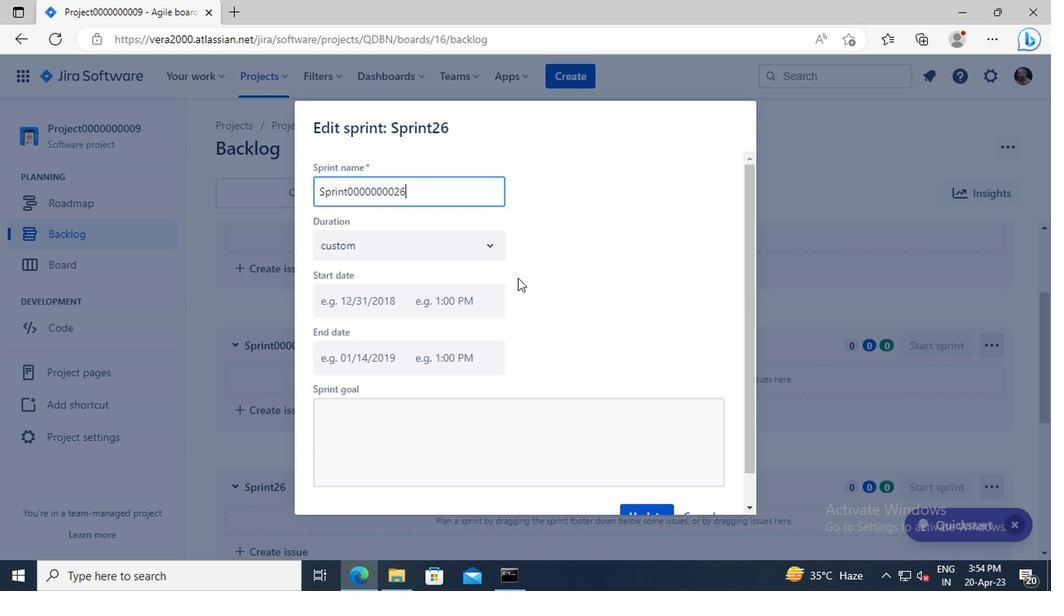 
Action: Mouse scrolled (609, 313) with delta (0, 0)
Screenshot: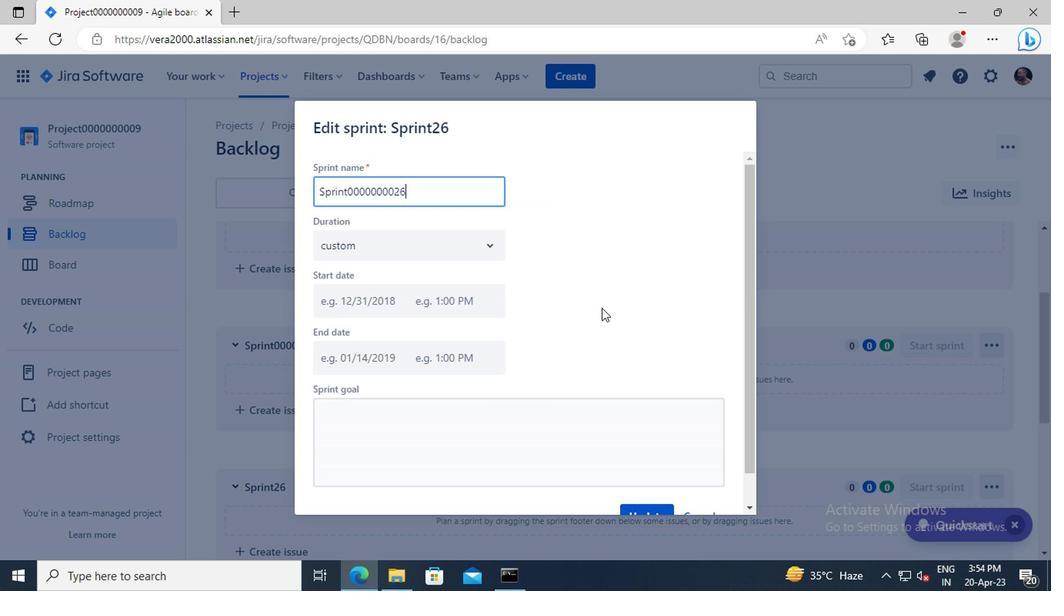 
Action: Mouse moved to (651, 475)
Screenshot: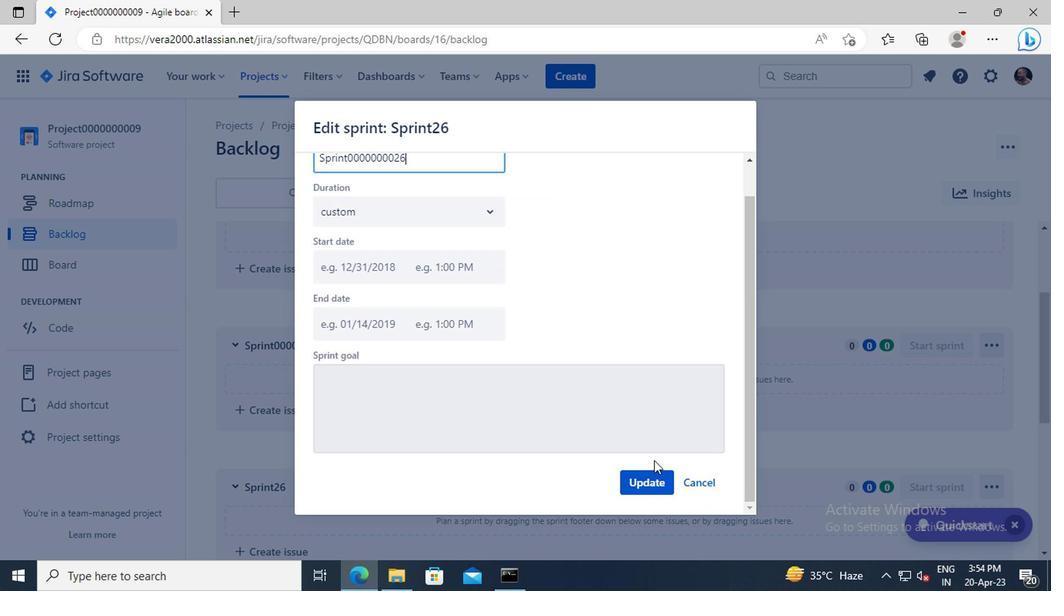 
Action: Mouse pressed left at (651, 475)
Screenshot: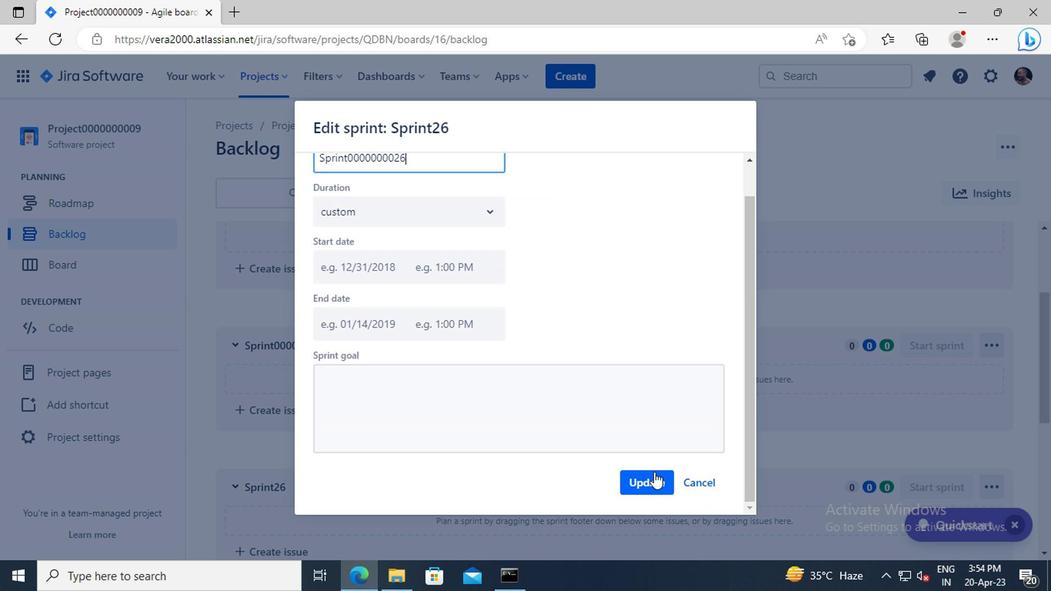 
Action: Mouse scrolled (651, 474) with delta (0, 0)
Screenshot: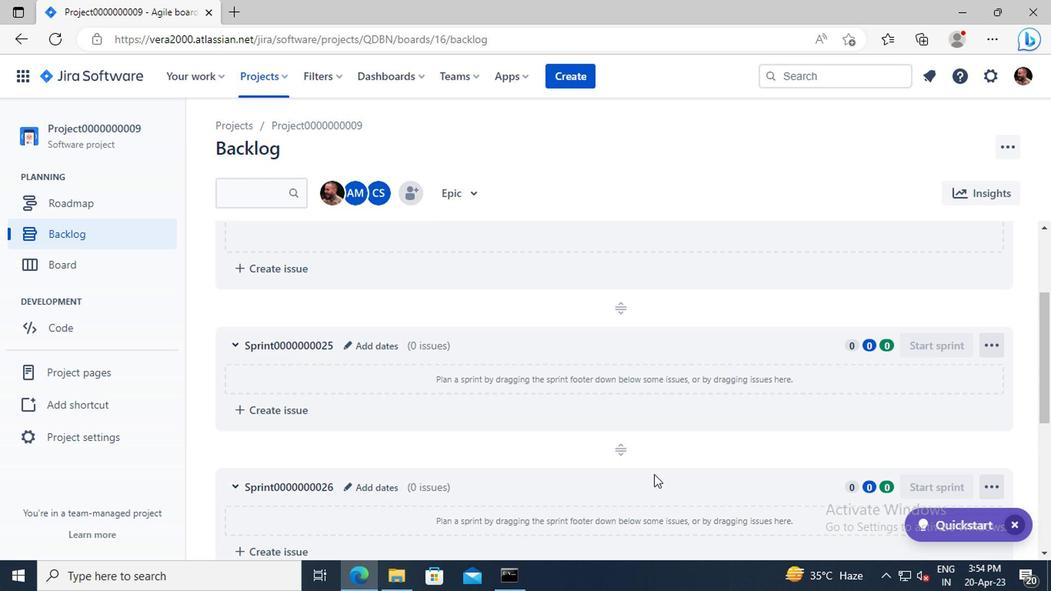 
Action: Mouse scrolled (651, 474) with delta (0, 0)
Screenshot: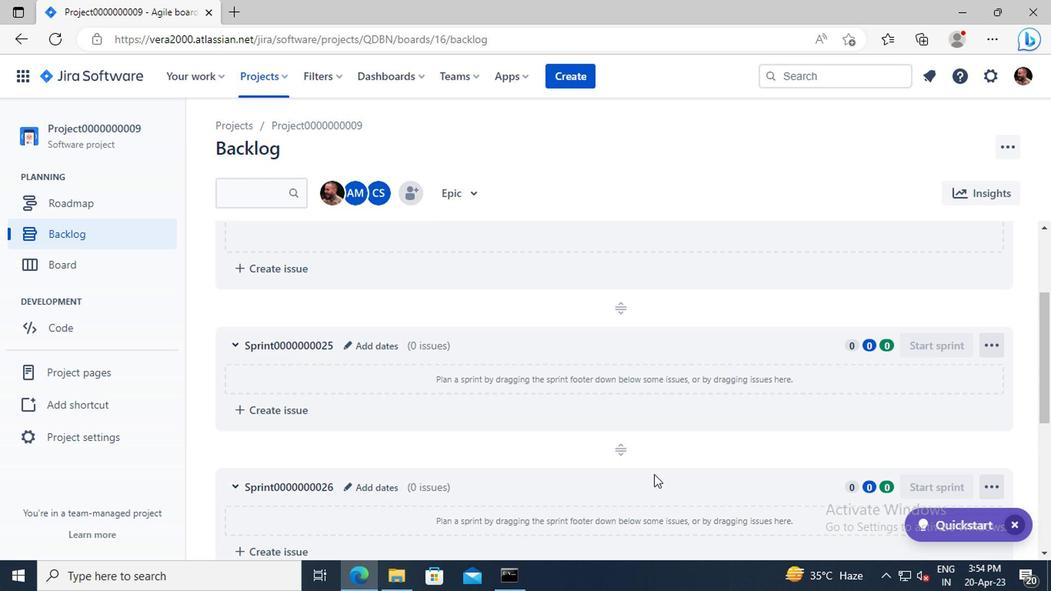 
Action: Mouse scrolled (651, 474) with delta (0, 0)
Screenshot: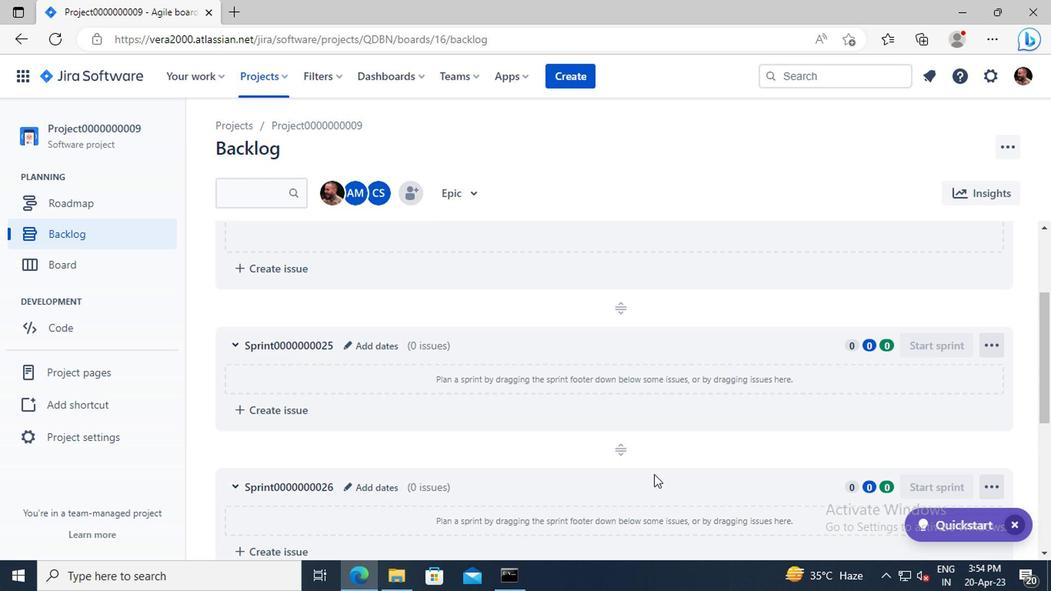 
Action: Mouse moved to (939, 478)
Screenshot: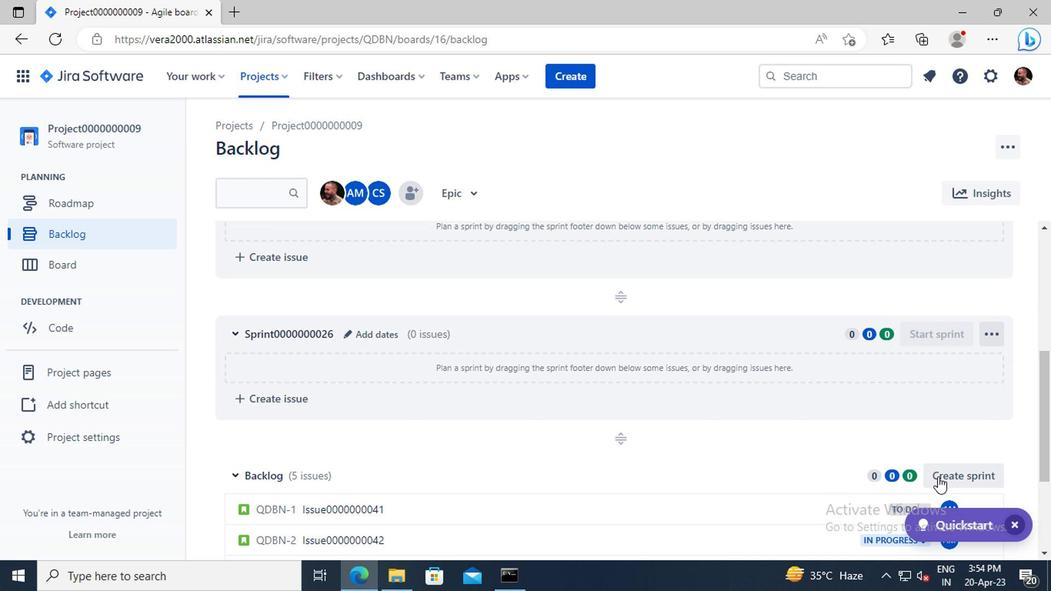 
Action: Mouse pressed left at (939, 478)
Screenshot: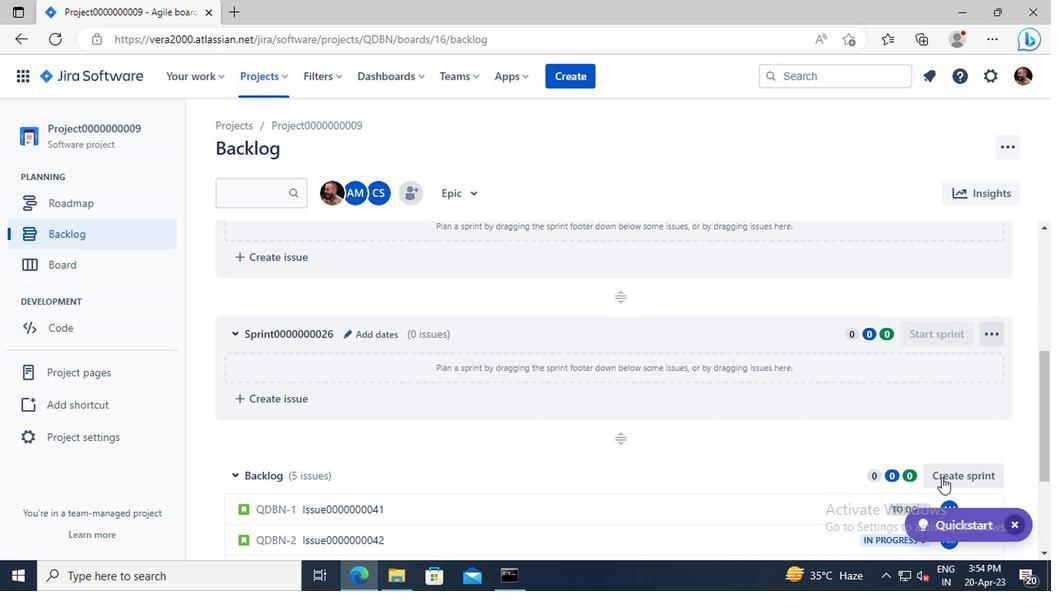 
Action: Mouse moved to (288, 476)
Screenshot: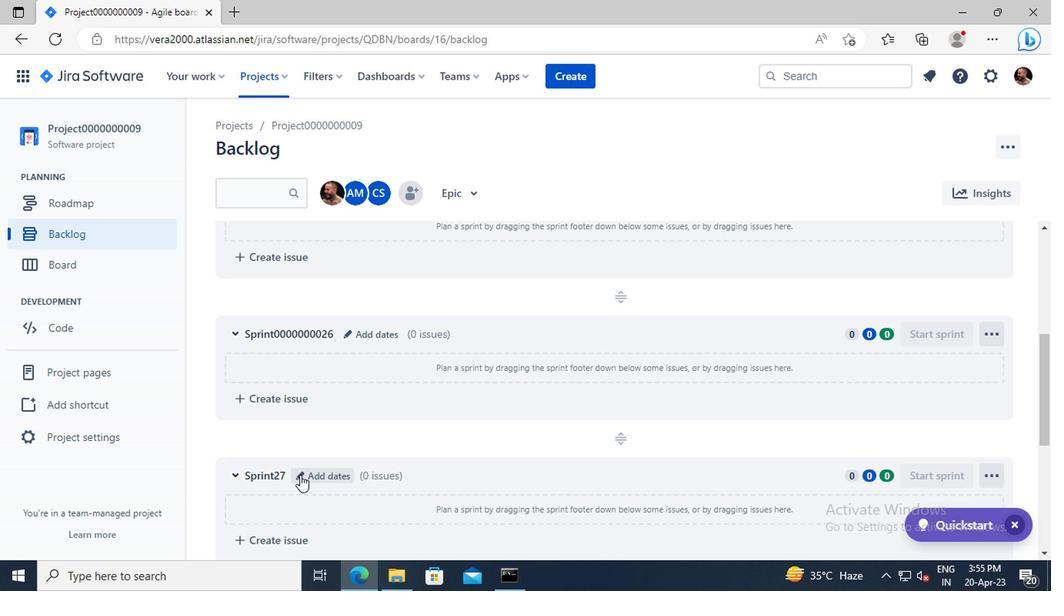 
Action: Mouse pressed left at (288, 476)
Screenshot: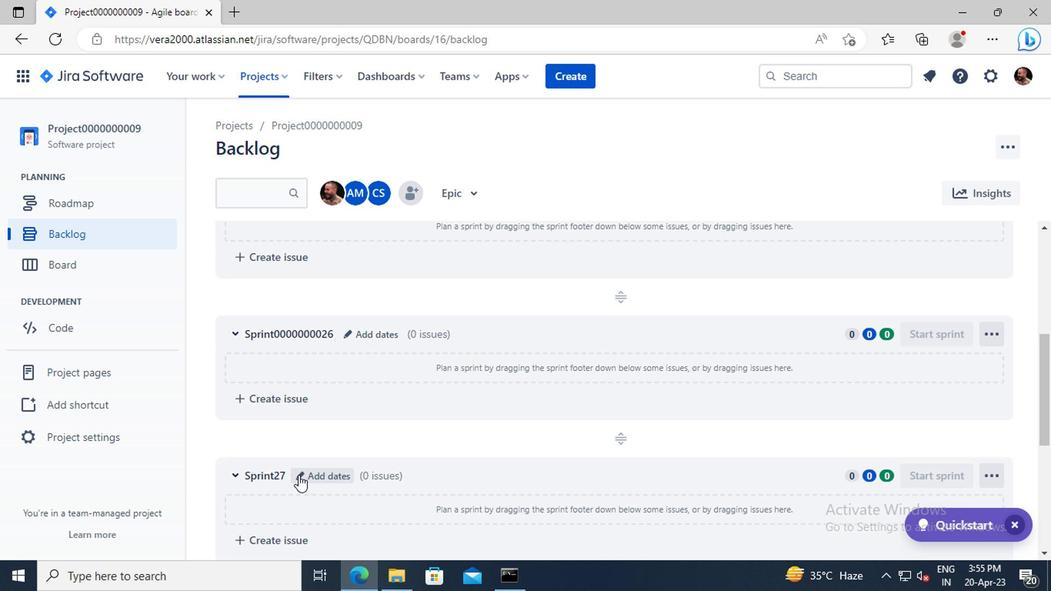 
Action: Mouse moved to (368, 195)
Screenshot: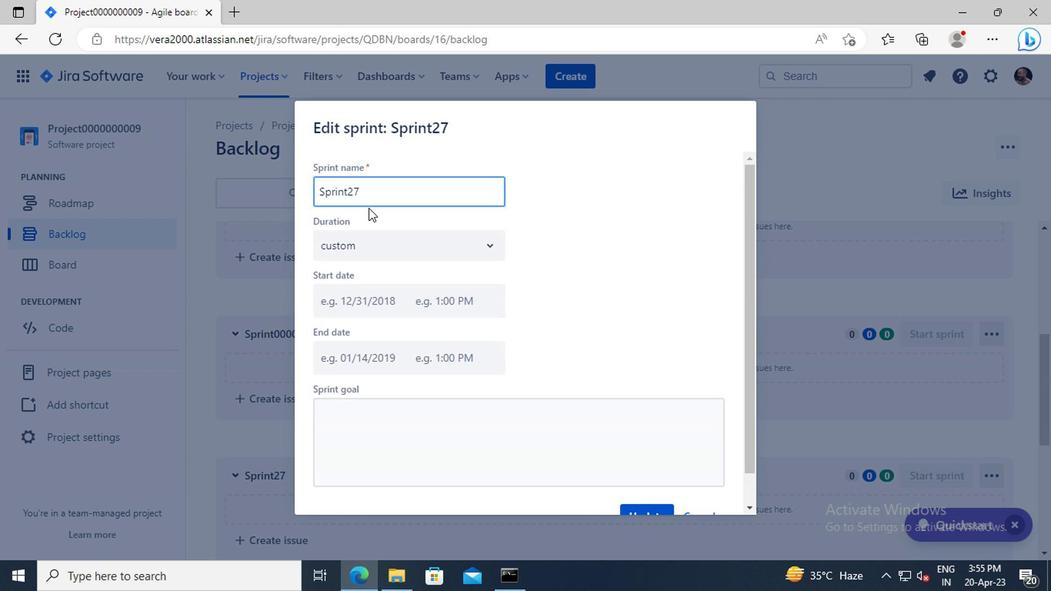 
Action: Mouse pressed left at (368, 195)
Screenshot: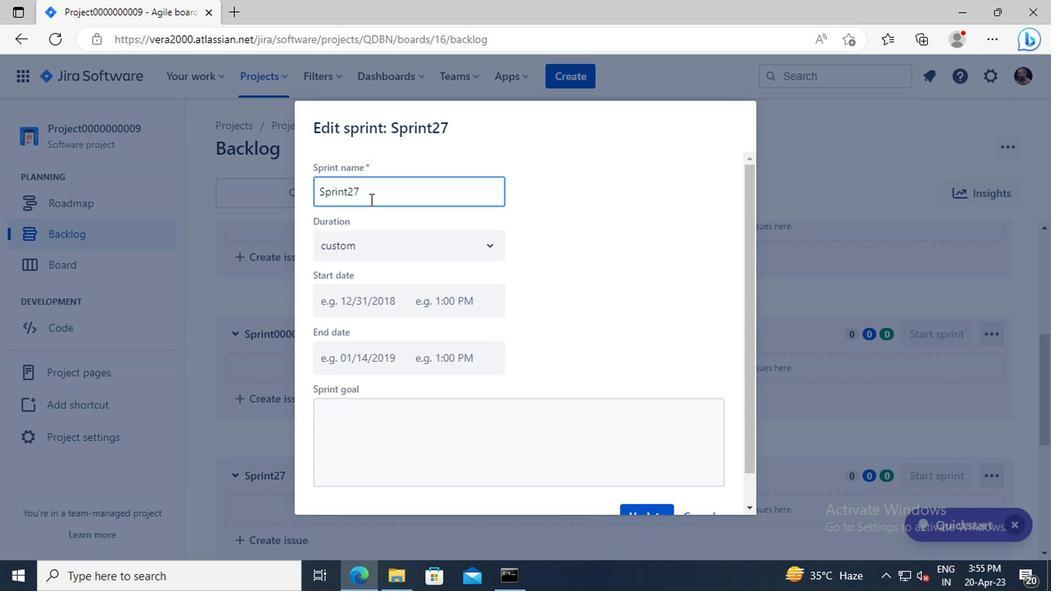 
Action: Key pressed <Key.backspace><Key.backspace><Key.backspace><Key.backspace><Key.backspace><Key.backspace><Key.backspace><Key.backspace><Key.backspace><Key.backspace><Key.backspace><Key.backspace><Key.backspace><Key.backspace><Key.shift_r>Sprint0000000027
Screenshot: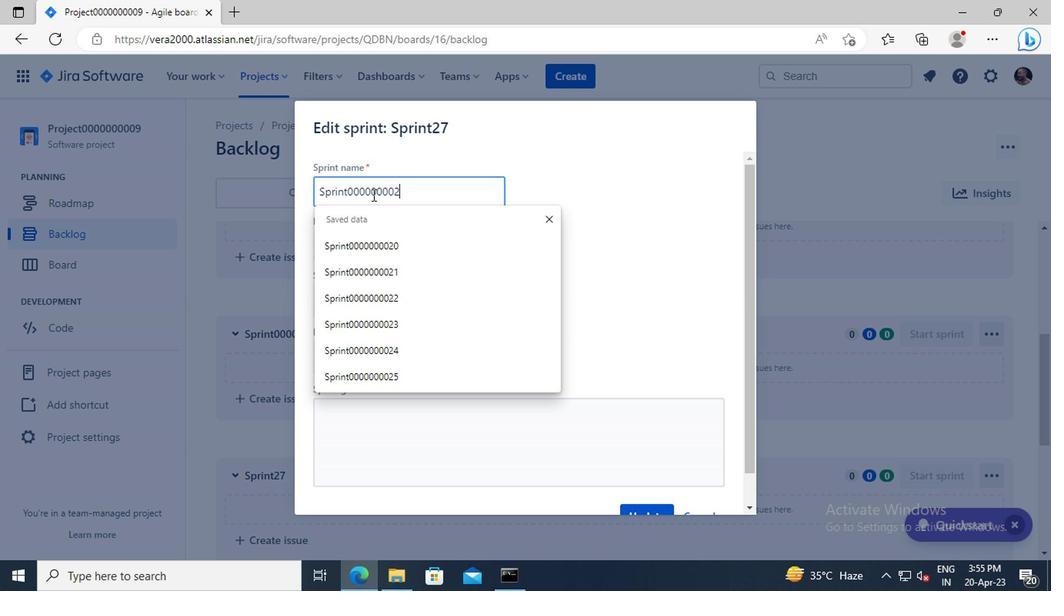 
Action: Mouse moved to (479, 270)
Screenshot: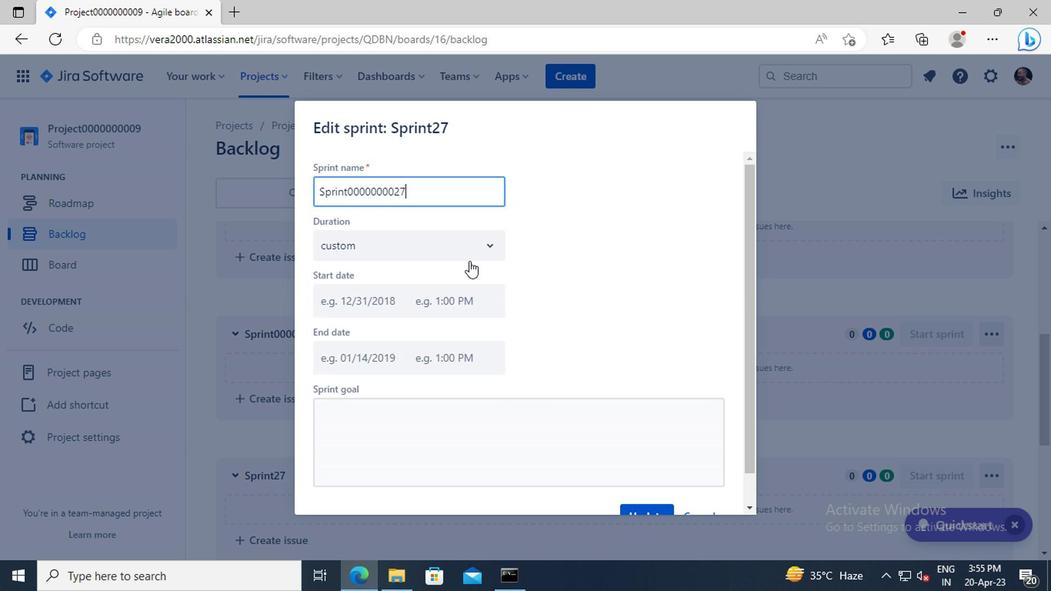 
Action: Mouse scrolled (479, 270) with delta (0, 0)
Screenshot: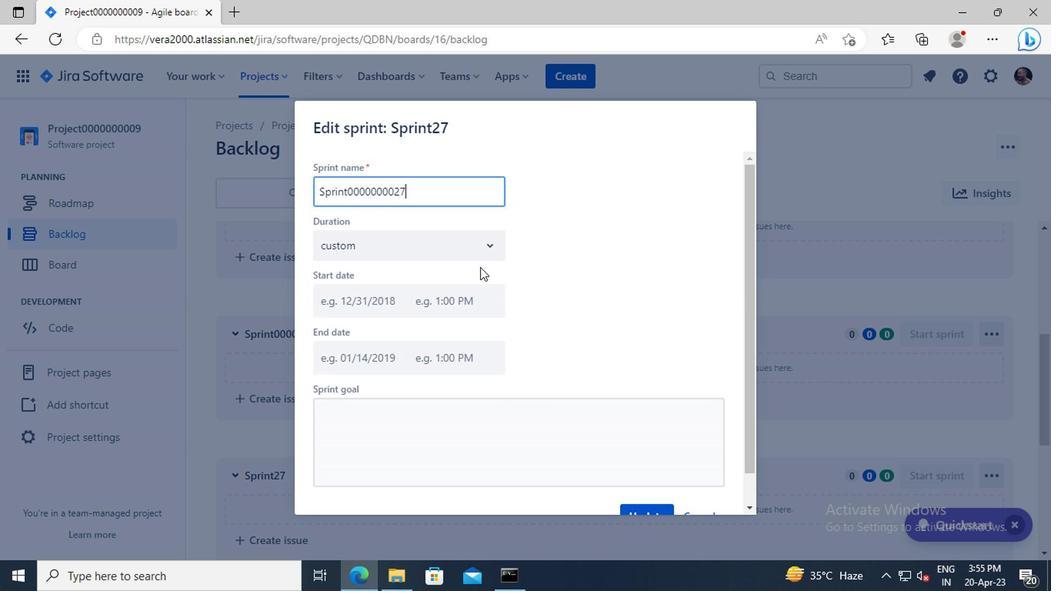 
Action: Mouse moved to (632, 482)
Screenshot: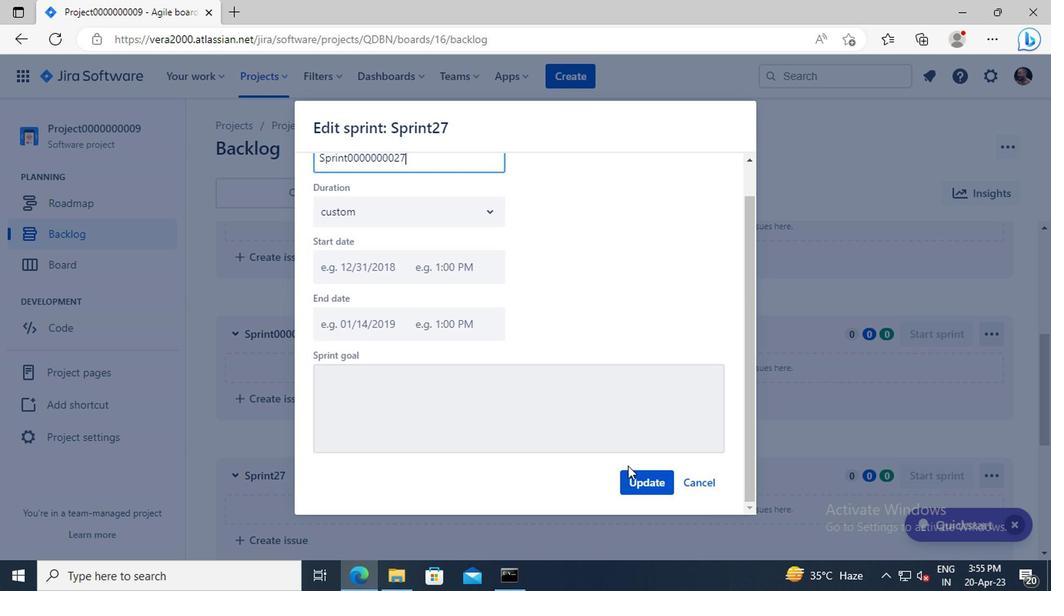 
Action: Mouse pressed left at (632, 482)
Screenshot: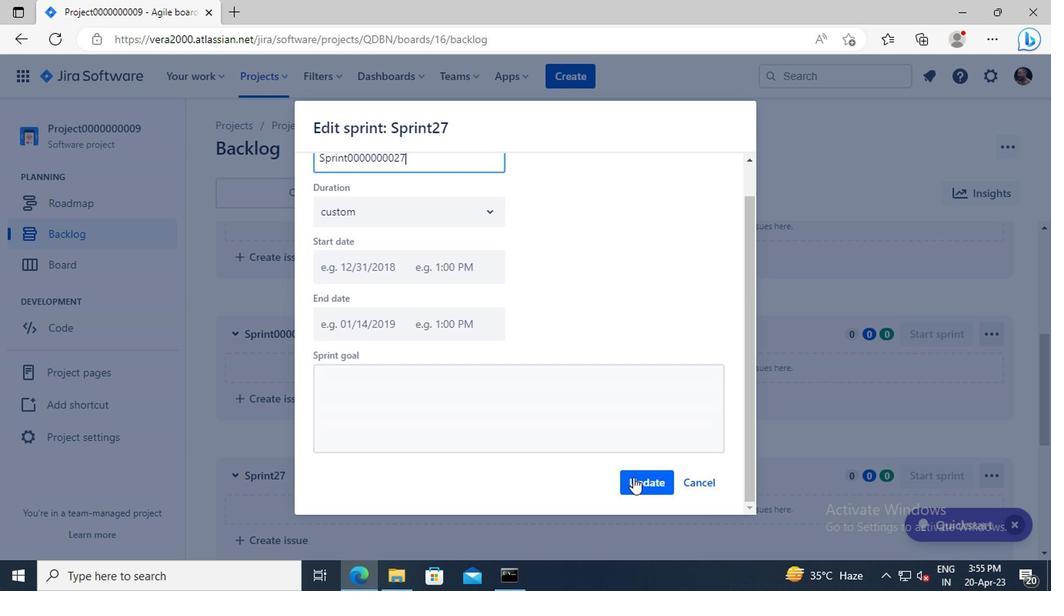 
